 Task: Find a place to stay in Uzhur, Russia from June 9 to June 17 for 2 guests, with a price range of ₹7000 to ₹12000, 1 bedroom, 2 beds, 1 bathroom, Wifi, Washing machine, and self check-in.
Action: Mouse moved to (502, 125)
Screenshot: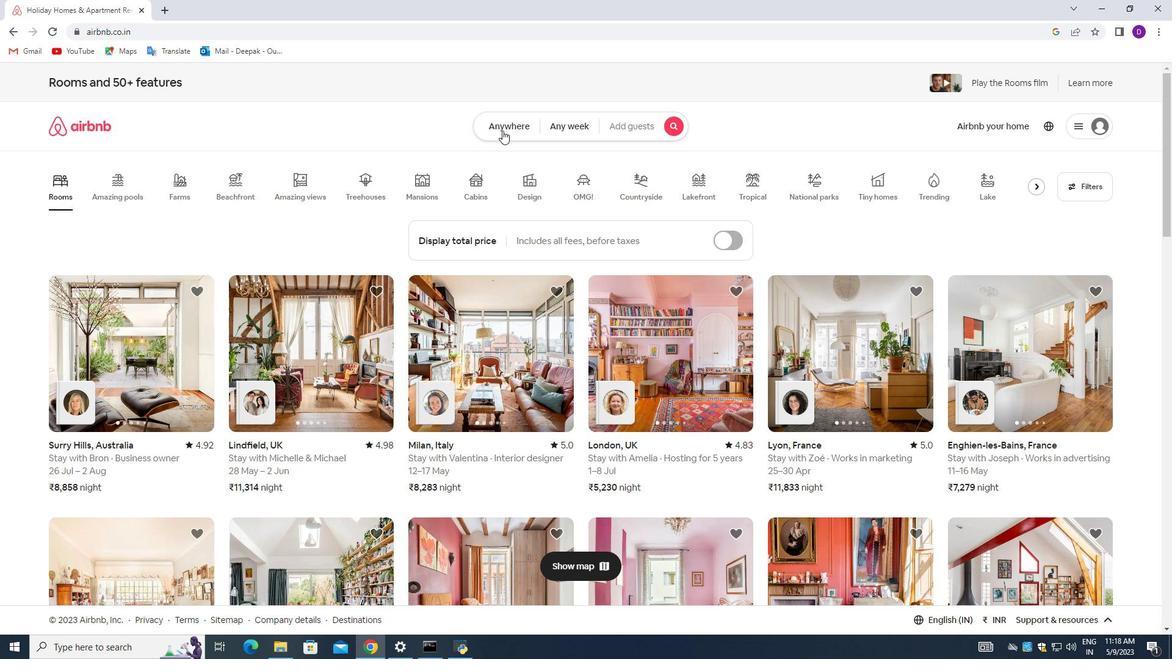 
Action: Mouse pressed left at (502, 125)
Screenshot: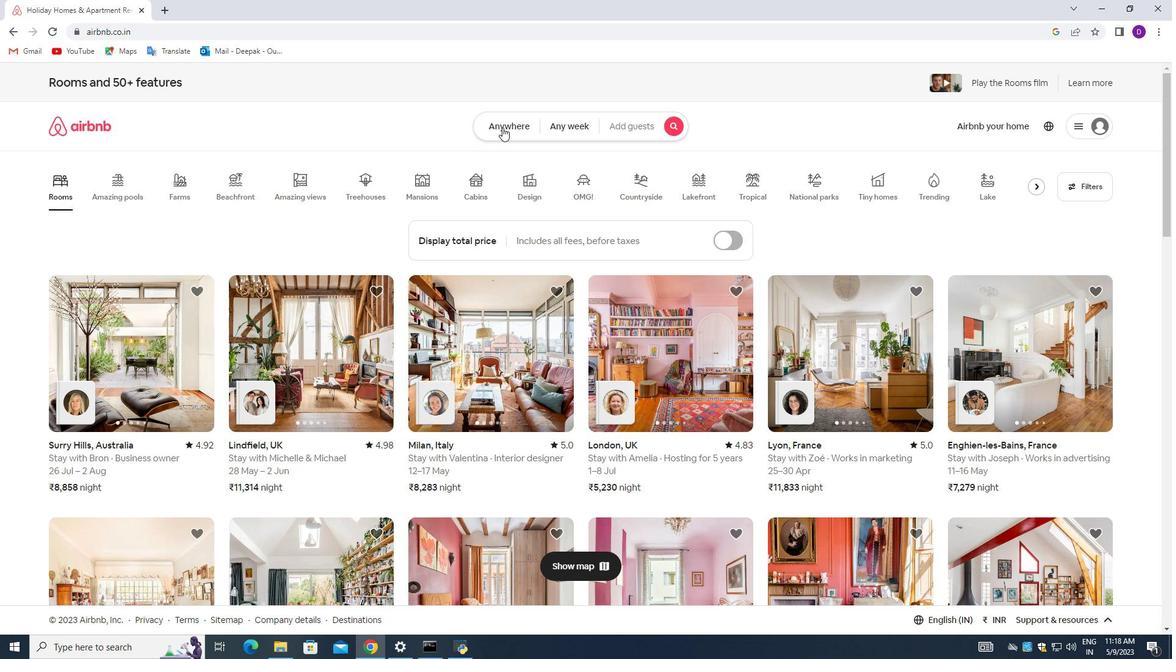 
Action: Mouse moved to (400, 176)
Screenshot: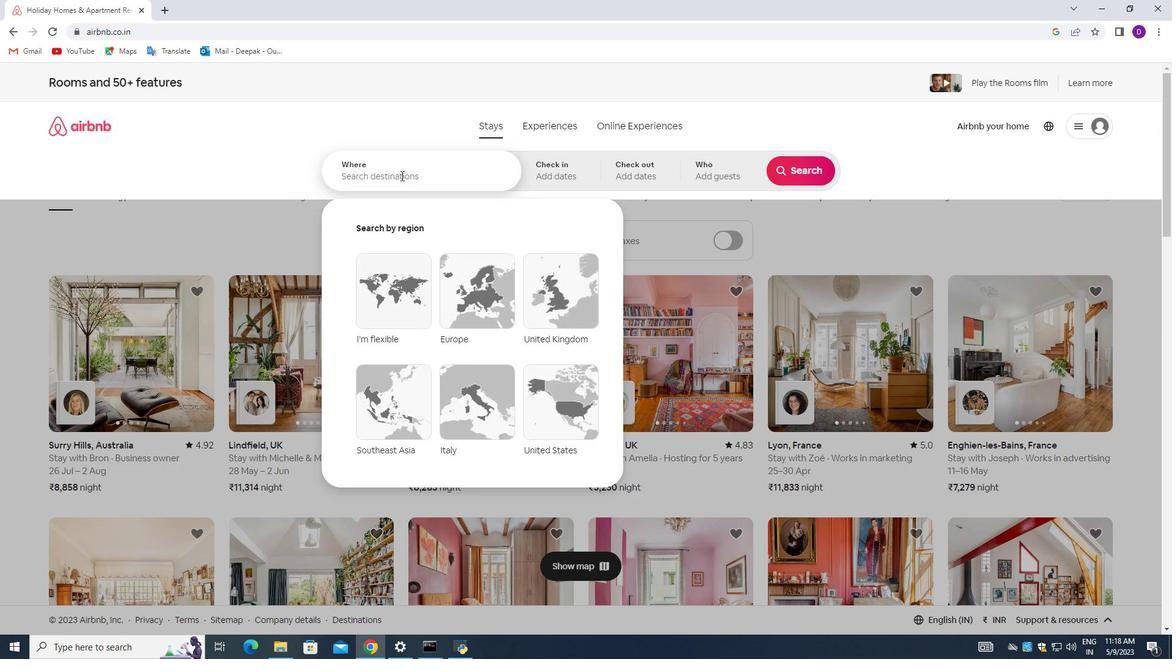 
Action: Mouse pressed left at (400, 176)
Screenshot: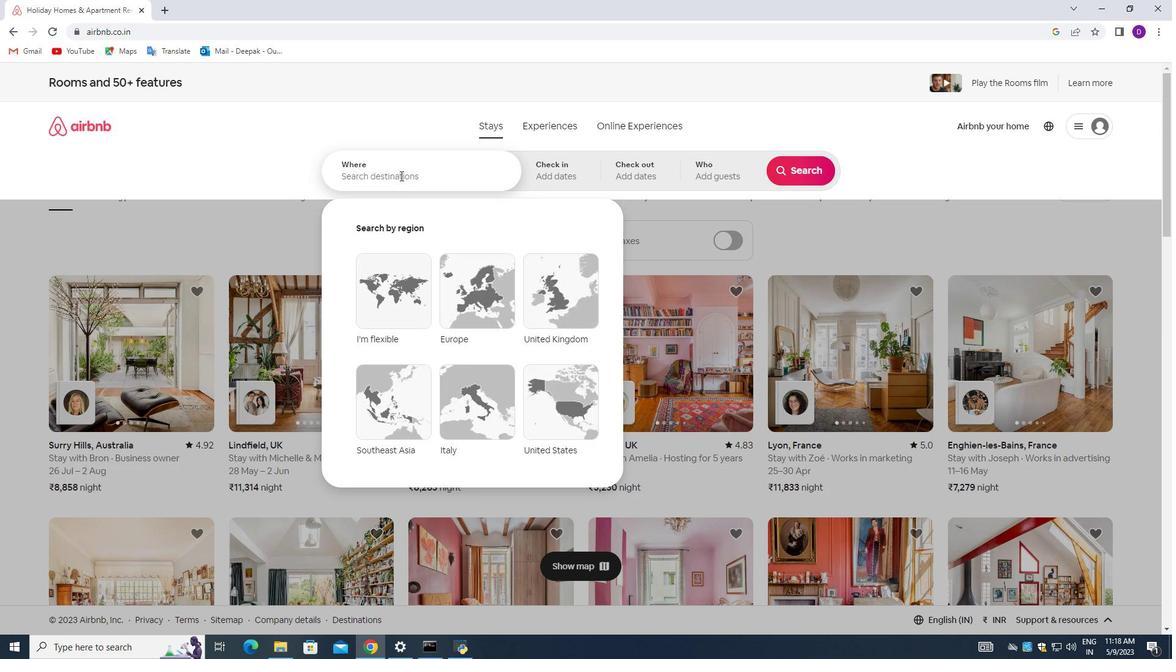 
Action: Mouse moved to (189, 305)
Screenshot: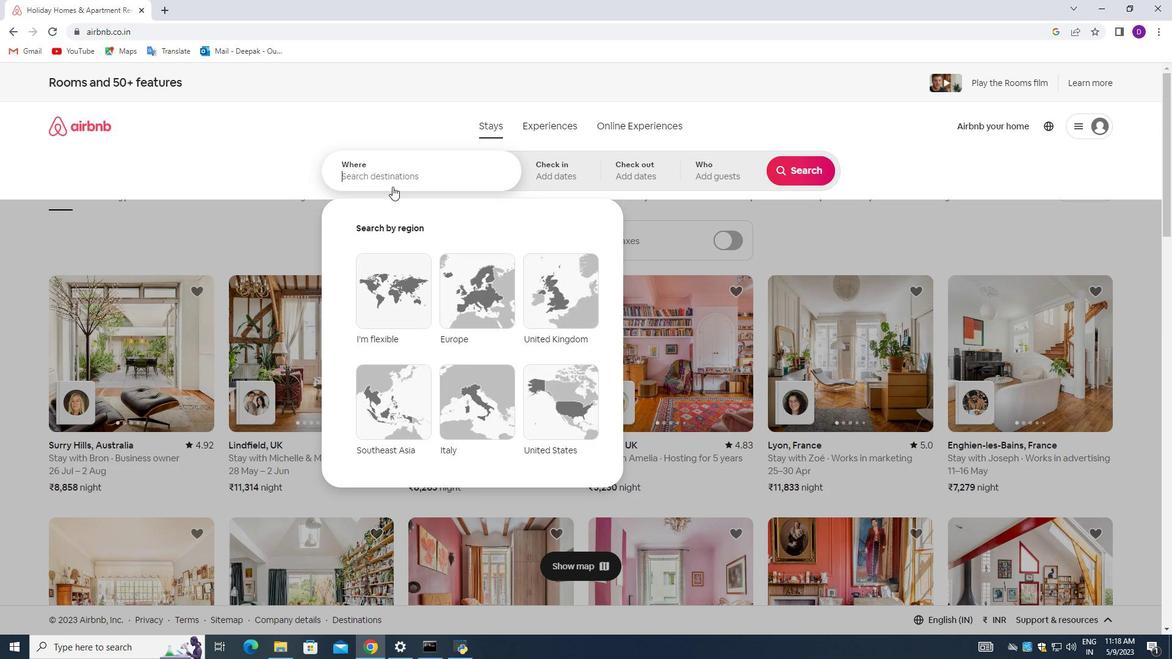 
Action: Key pressed <Key.shift>Uzhur,<Key.space><Key.shift_r>Russia<Key.enter>
Screenshot: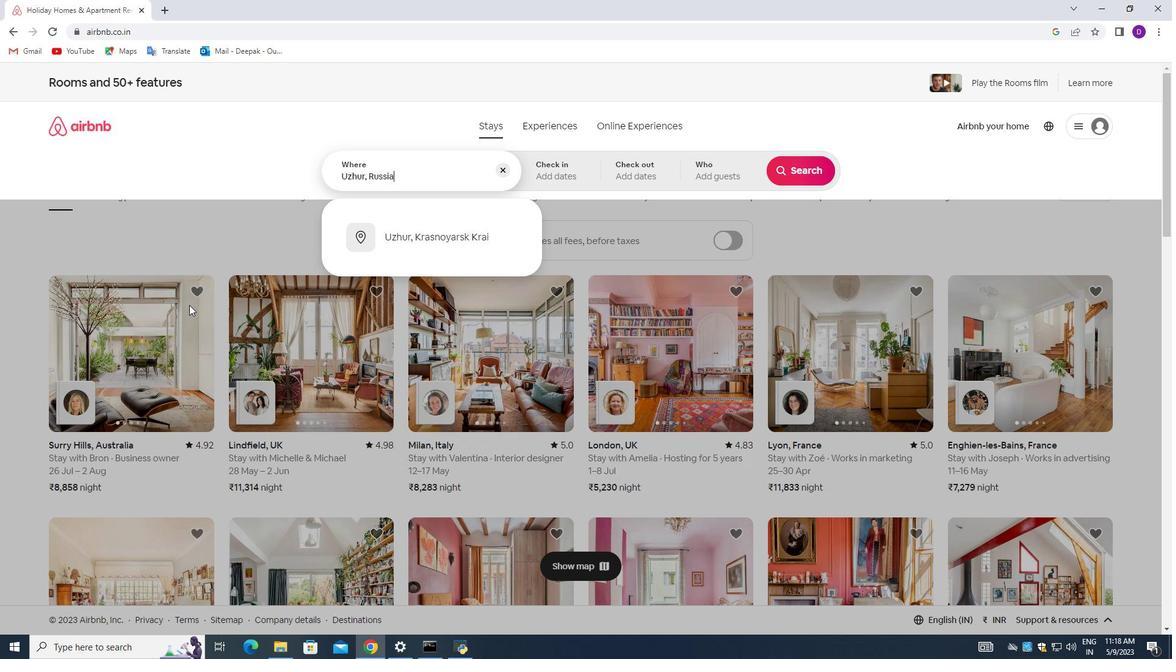 
Action: Mouse moved to (751, 346)
Screenshot: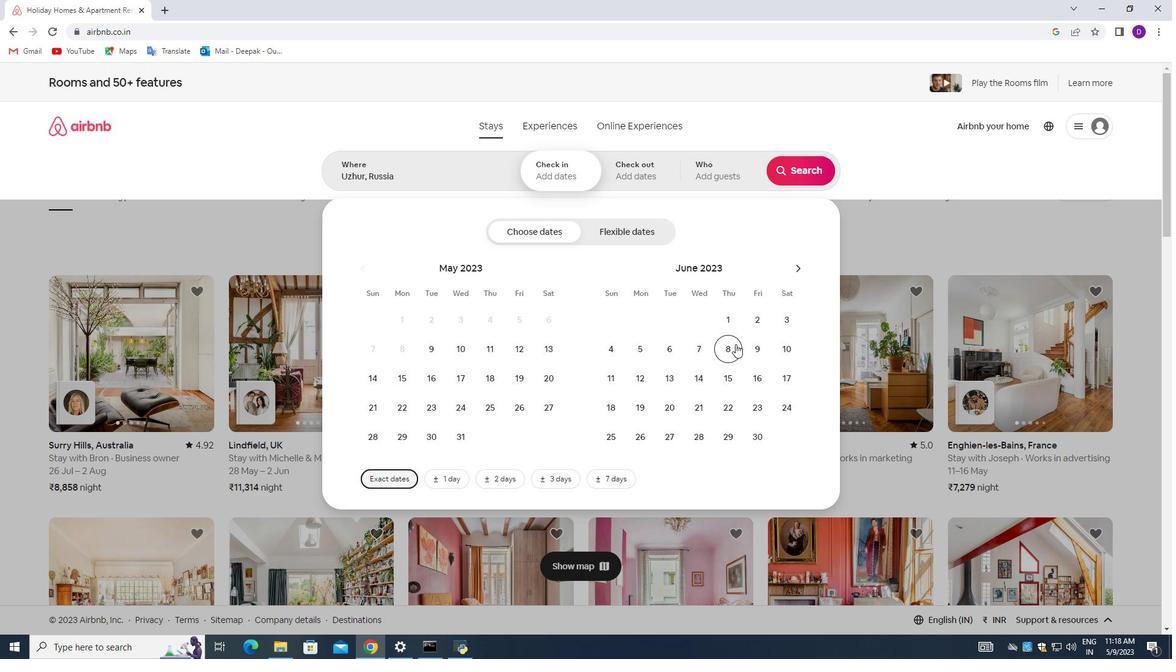 
Action: Mouse pressed left at (751, 346)
Screenshot: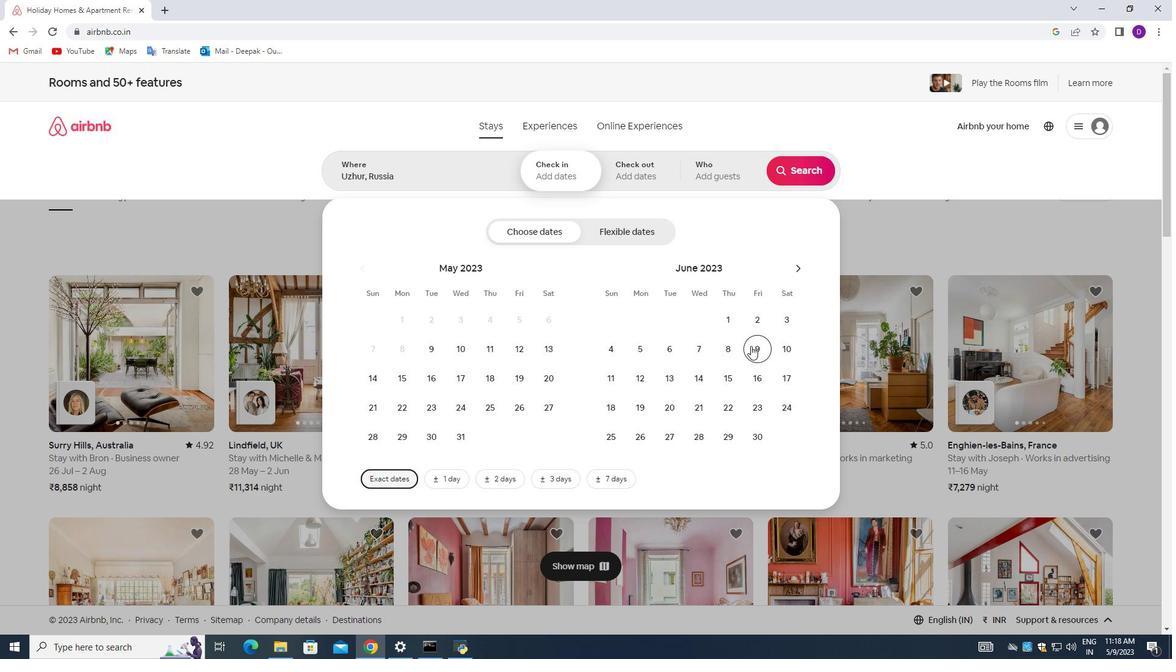 
Action: Mouse moved to (785, 373)
Screenshot: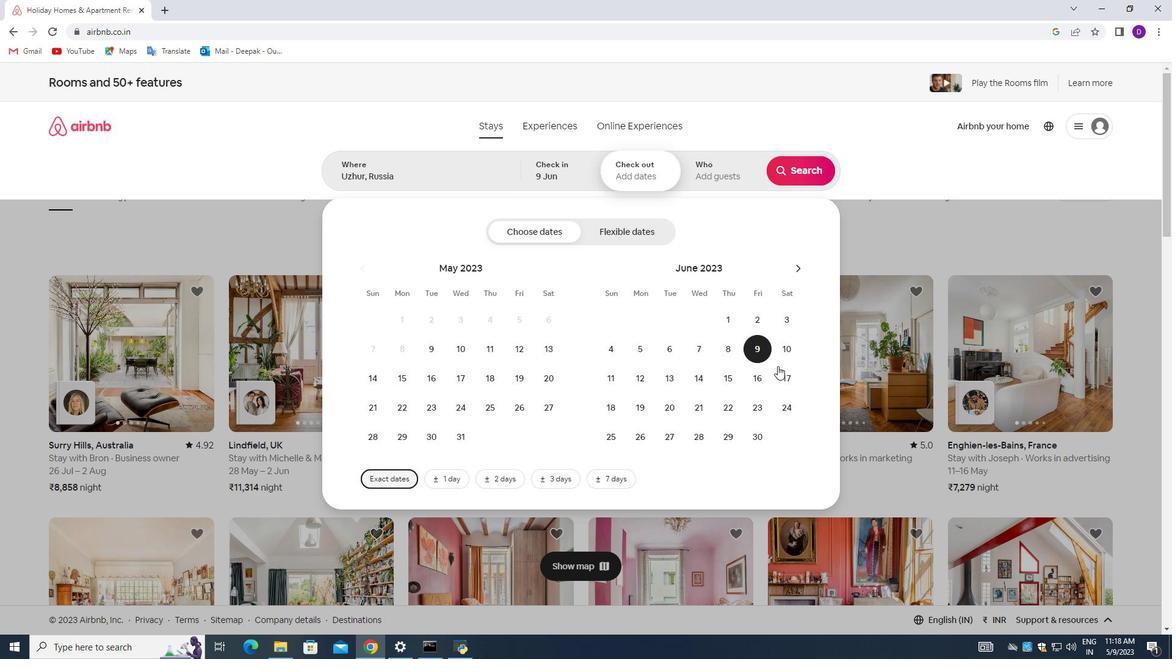 
Action: Mouse pressed left at (785, 373)
Screenshot: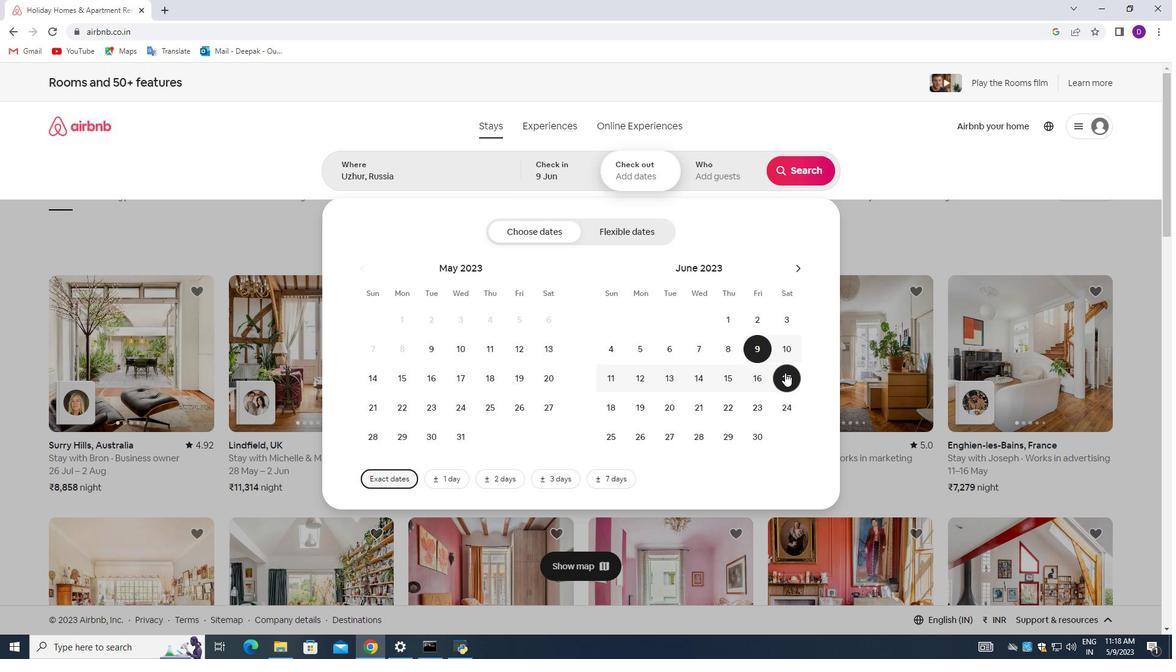 
Action: Mouse moved to (707, 175)
Screenshot: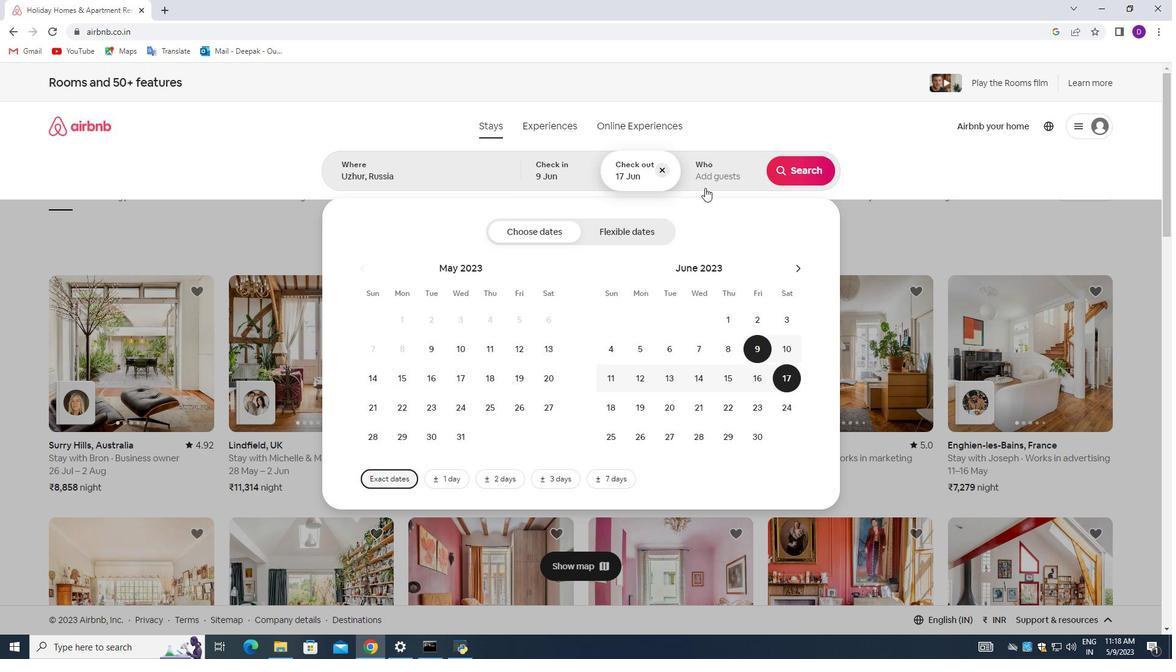 
Action: Mouse pressed left at (707, 175)
Screenshot: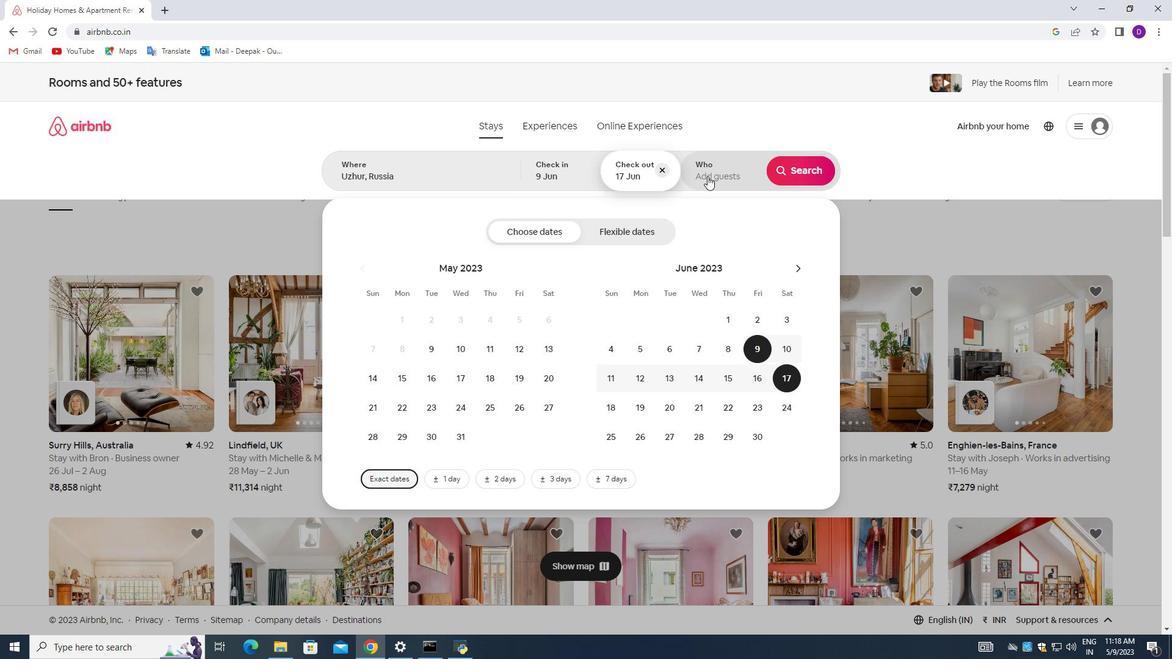 
Action: Mouse moved to (804, 240)
Screenshot: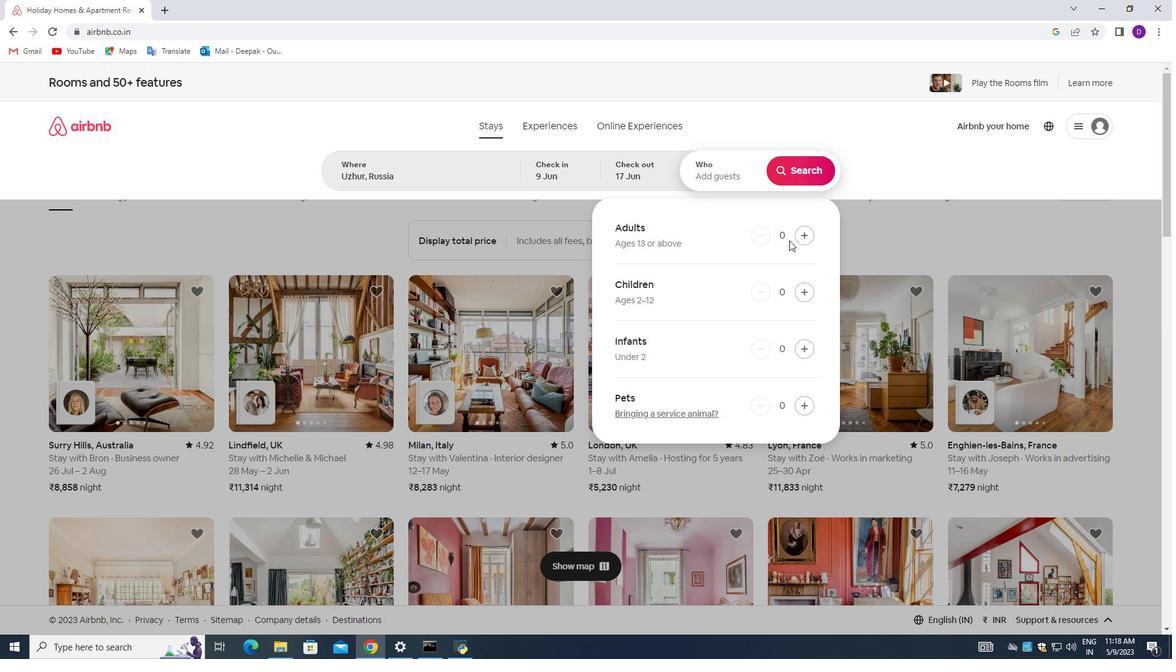
Action: Mouse pressed left at (804, 240)
Screenshot: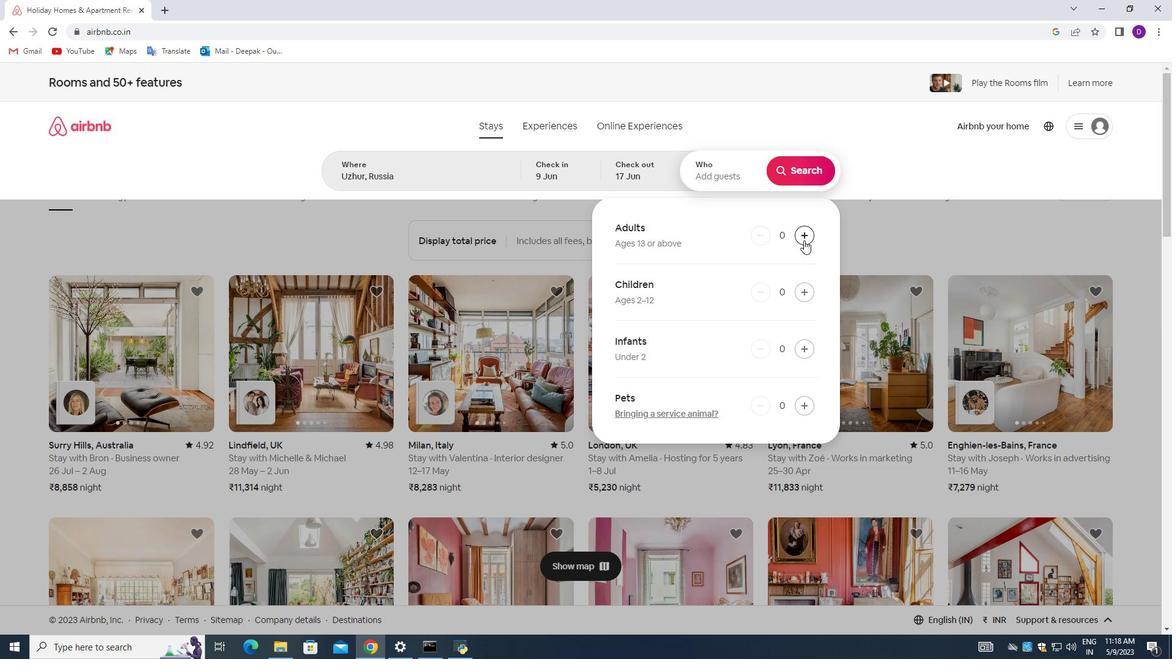 
Action: Mouse pressed left at (804, 240)
Screenshot: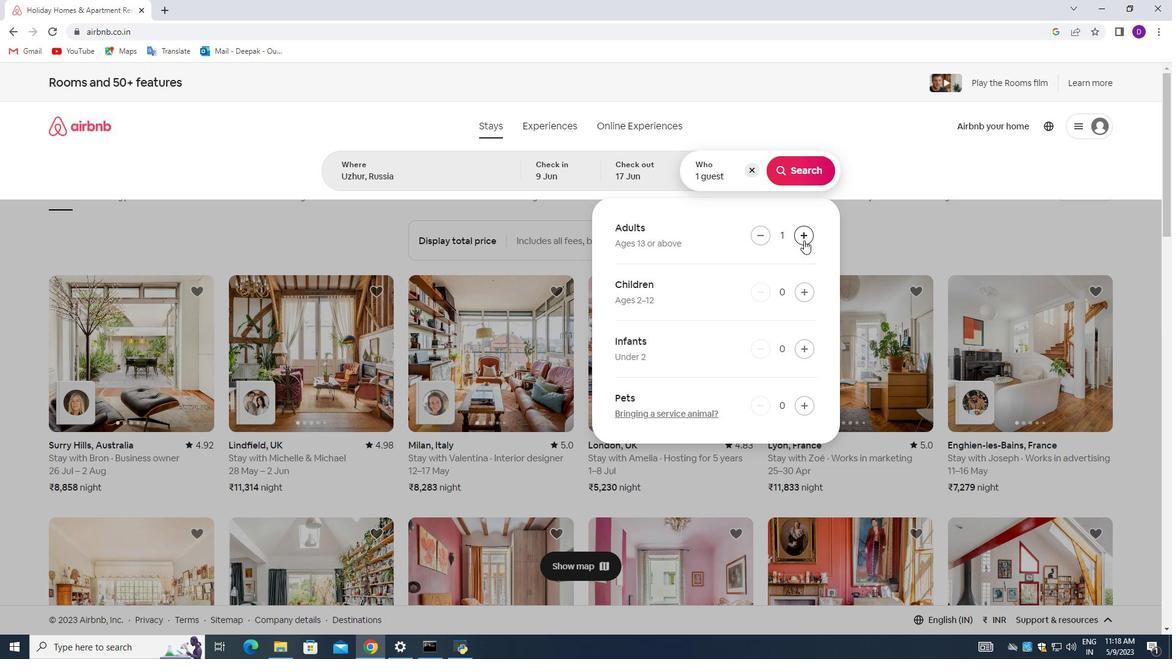 
Action: Mouse moved to (809, 170)
Screenshot: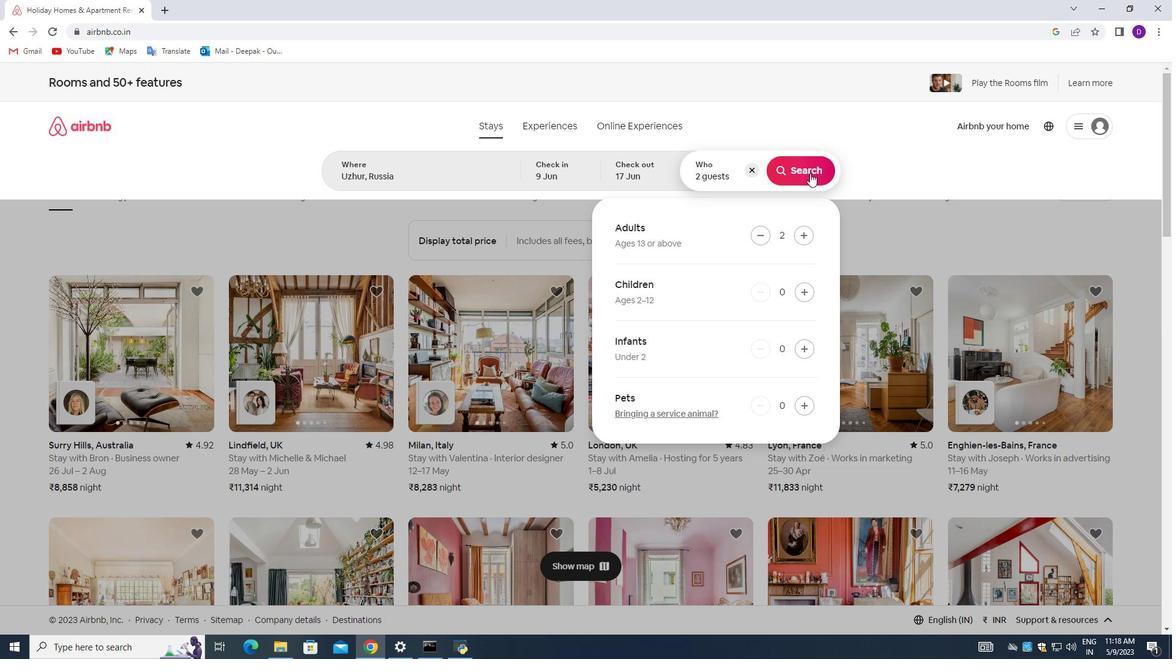 
Action: Mouse pressed left at (809, 170)
Screenshot: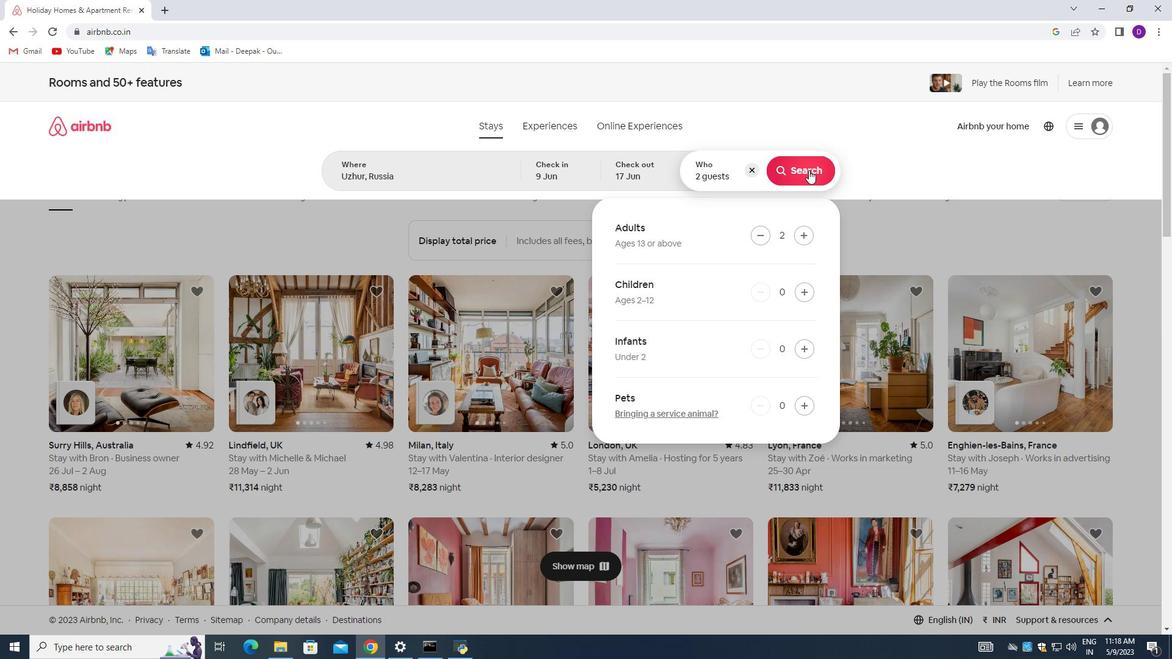
Action: Mouse moved to (1104, 131)
Screenshot: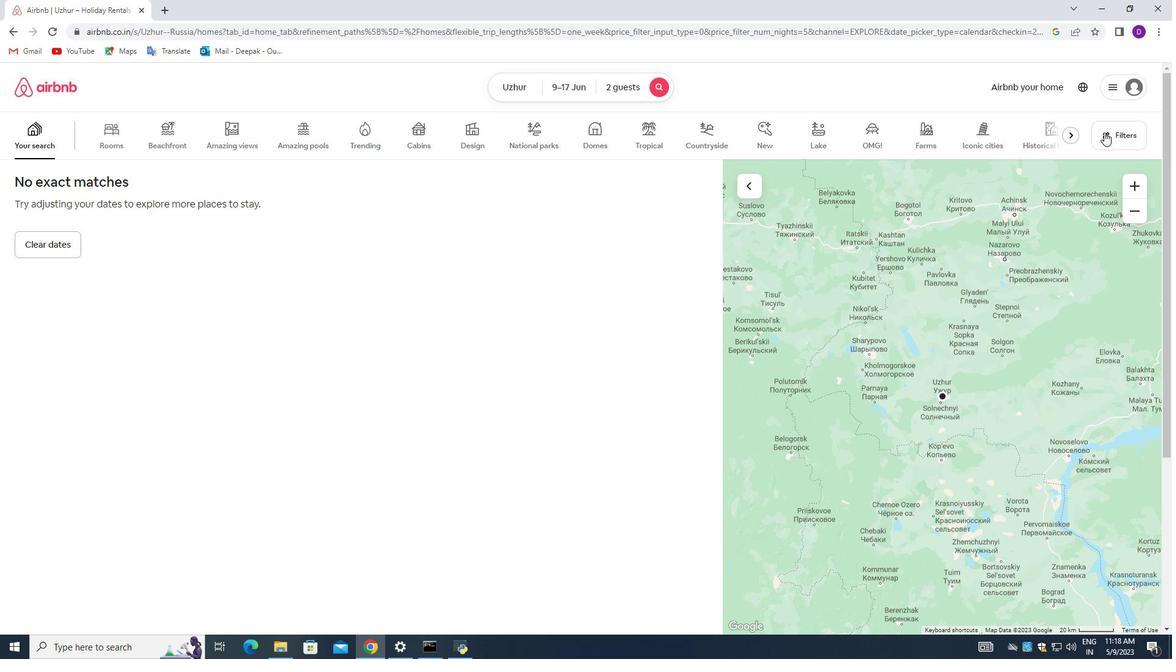 
Action: Mouse pressed left at (1104, 131)
Screenshot: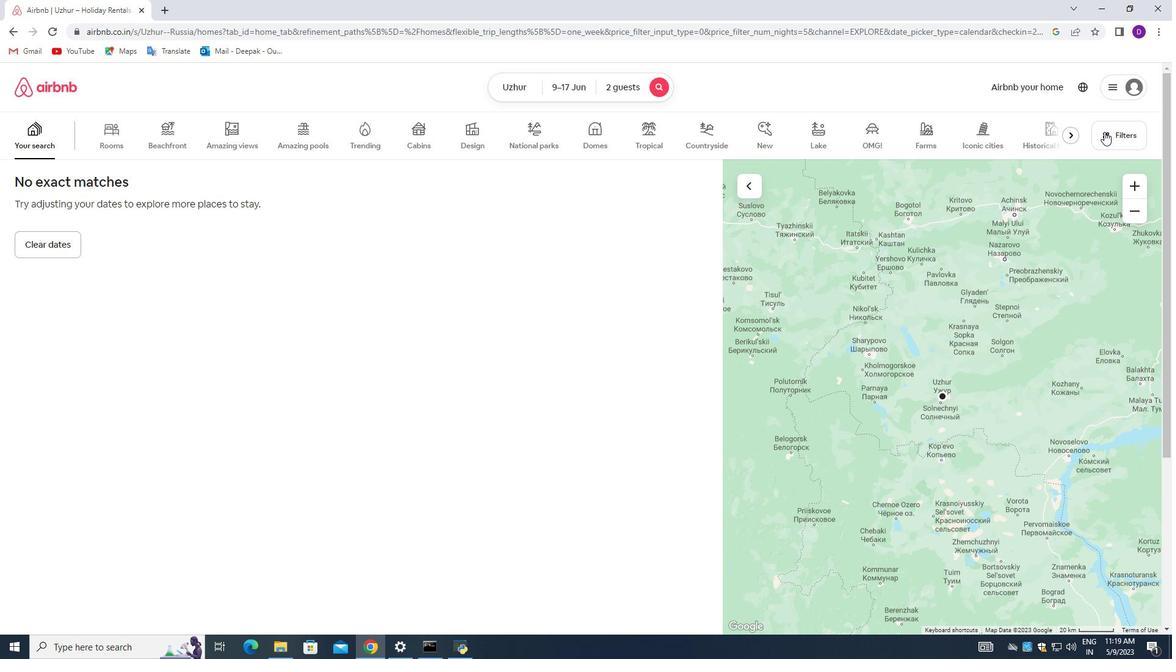 
Action: Mouse moved to (428, 437)
Screenshot: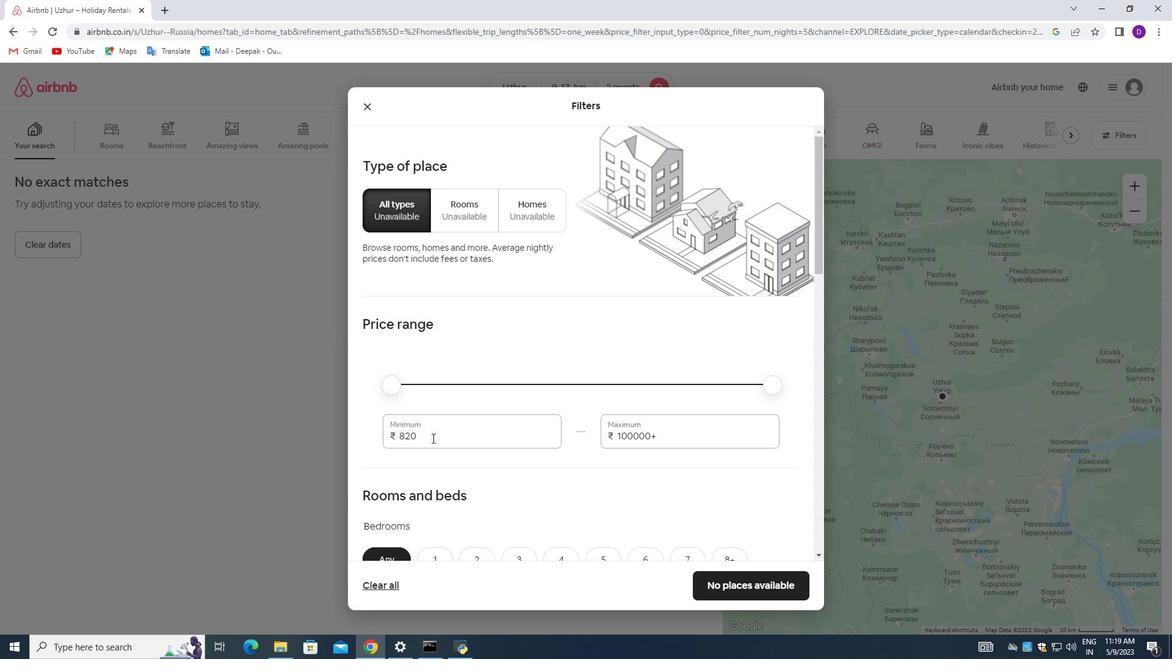 
Action: Mouse pressed left at (428, 437)
Screenshot: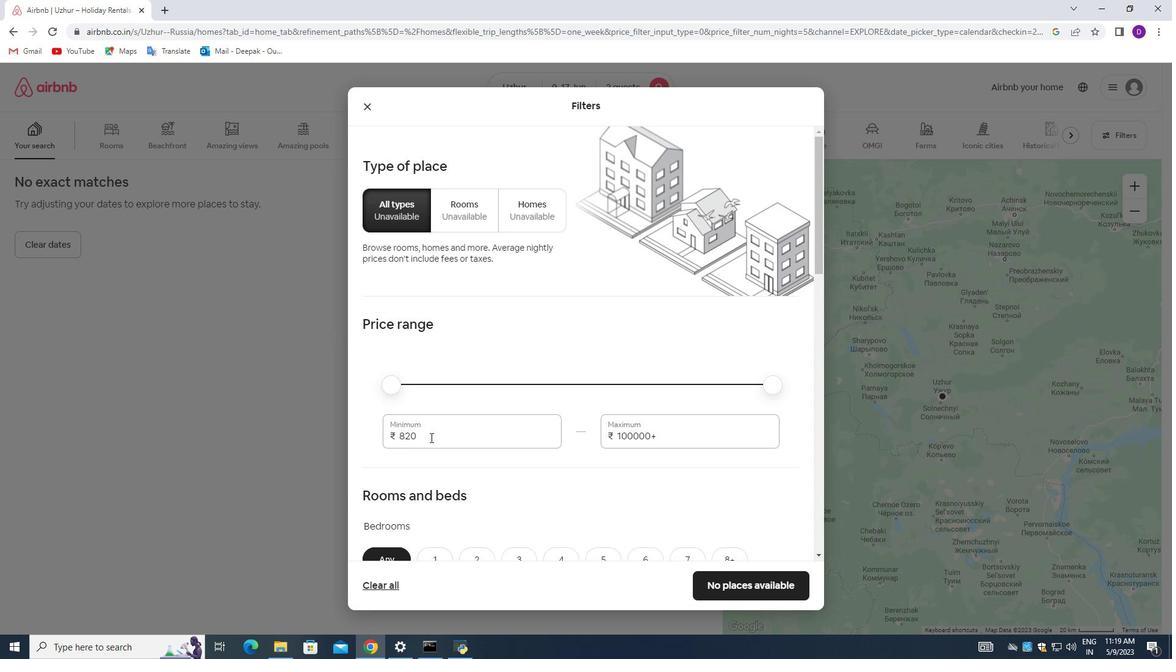
Action: Mouse pressed left at (428, 437)
Screenshot: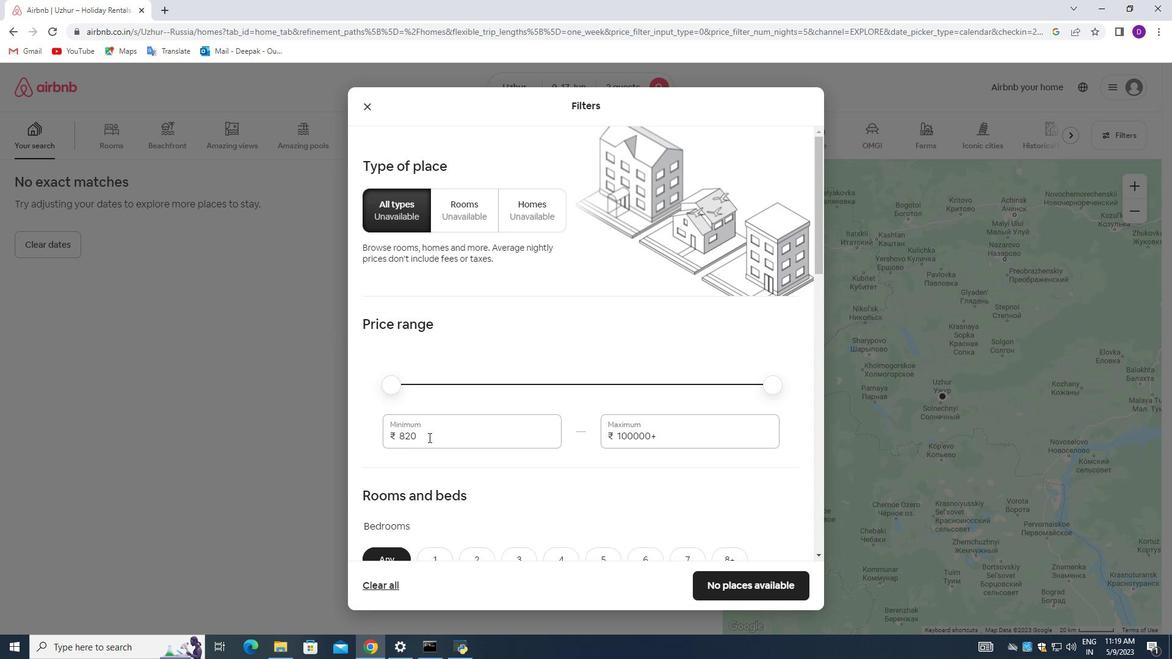 
Action: Mouse moved to (409, 364)
Screenshot: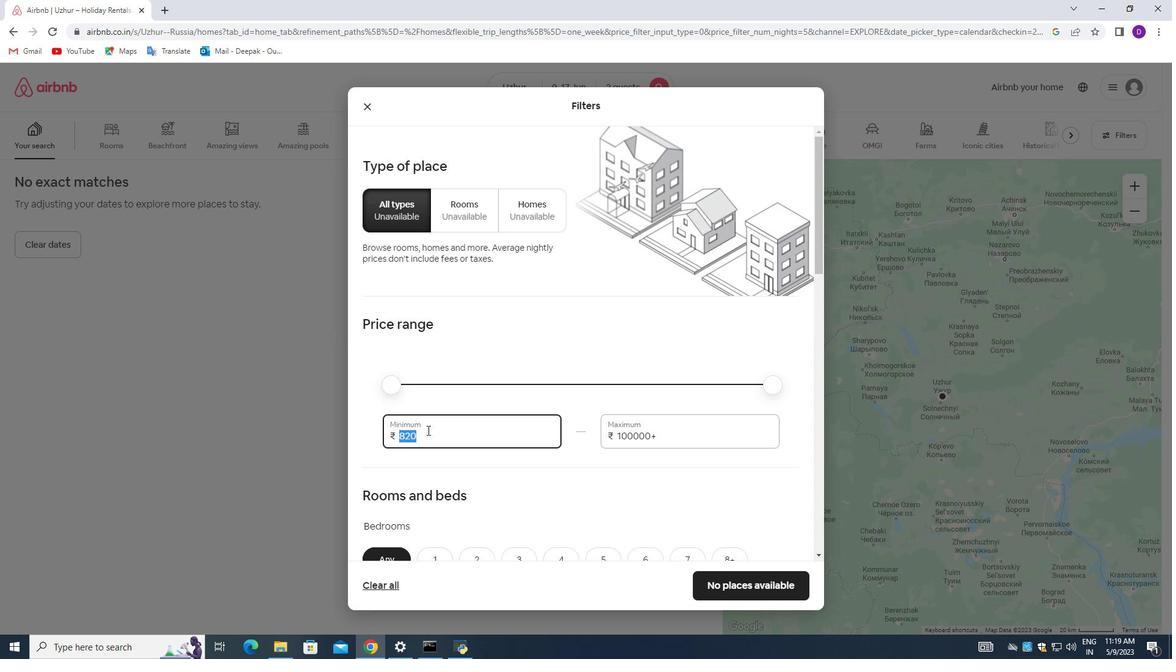 
Action: Key pressed 7000<Key.tab>12000
Screenshot: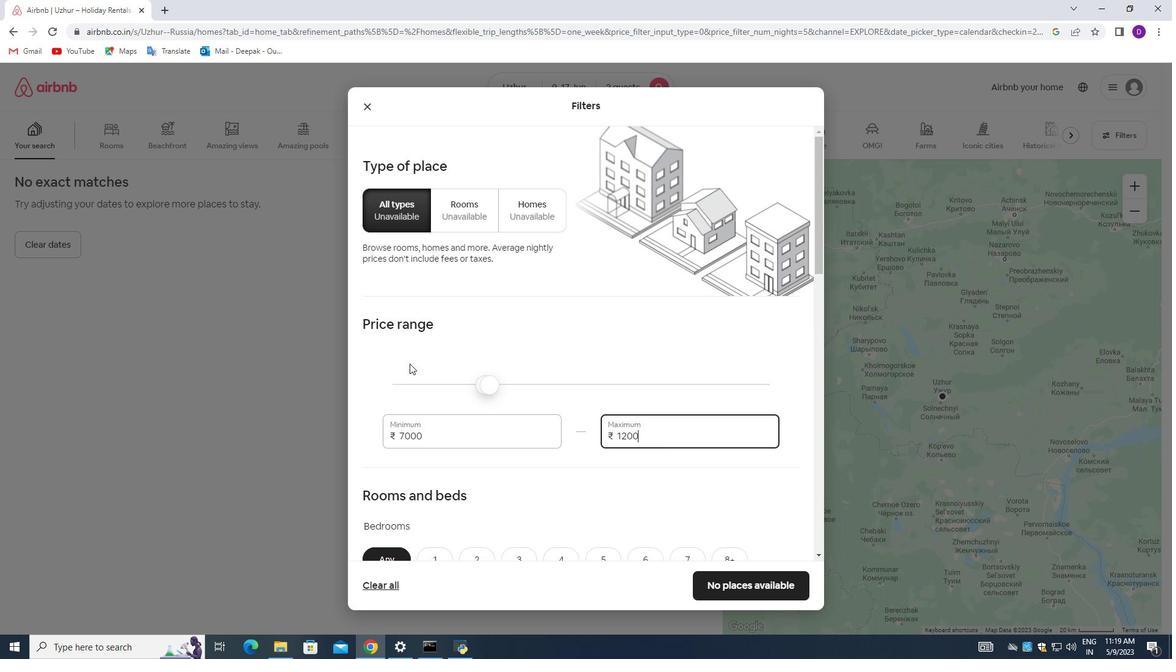 
Action: Mouse moved to (614, 342)
Screenshot: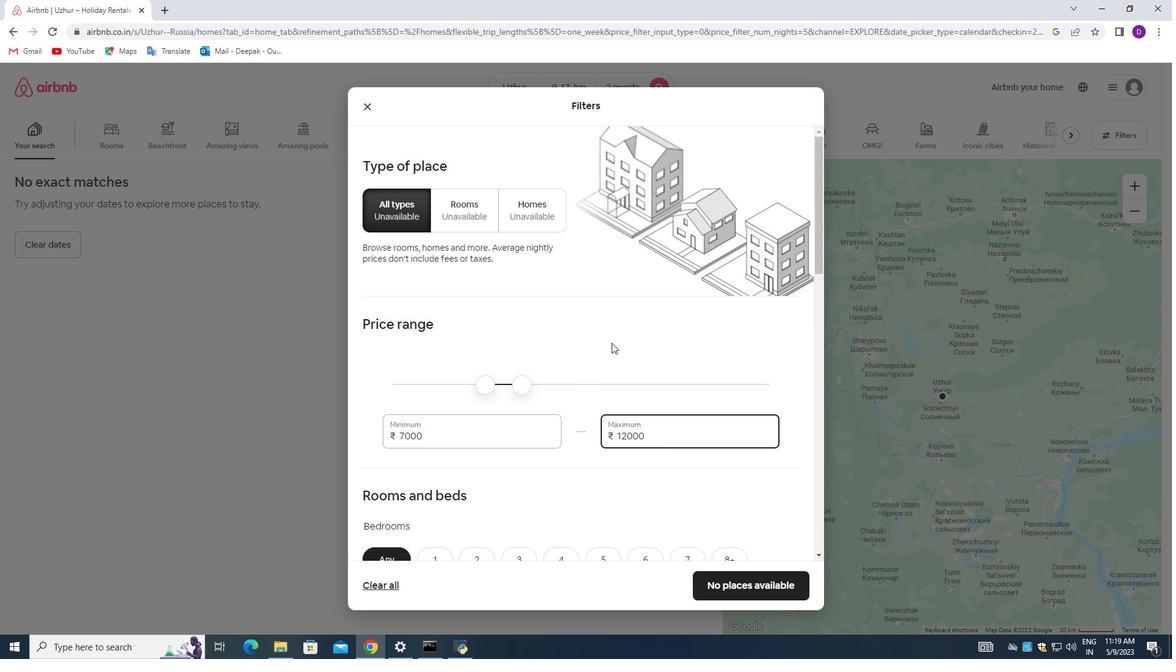 
Action: Mouse scrolled (614, 342) with delta (0, 0)
Screenshot: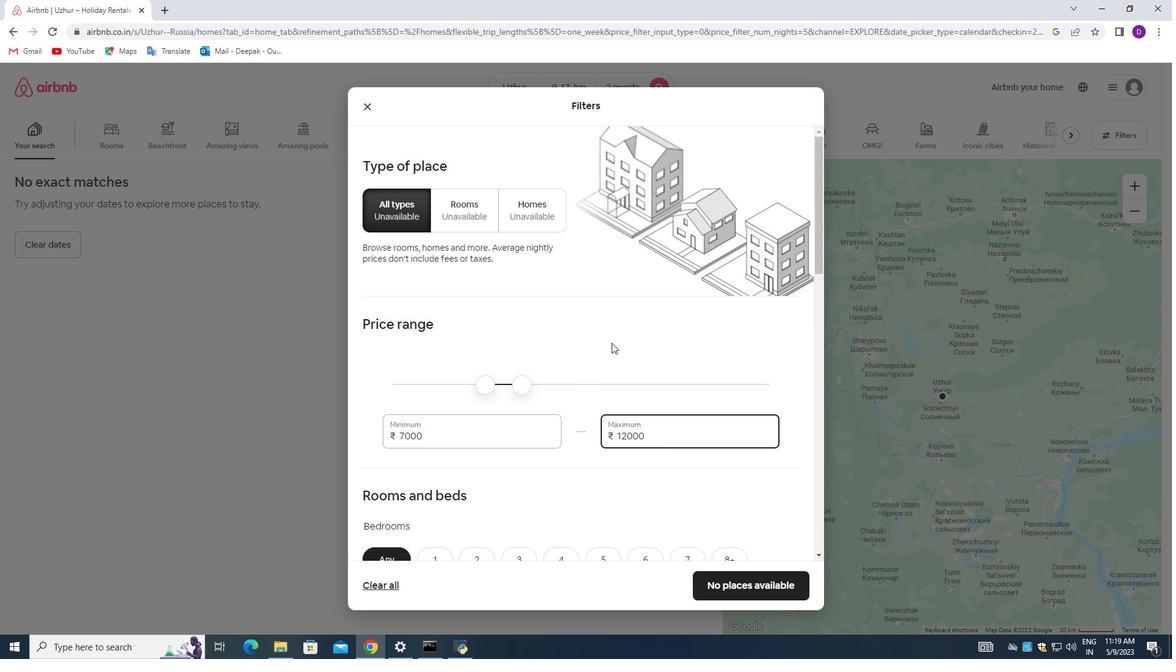 
Action: Mouse moved to (576, 344)
Screenshot: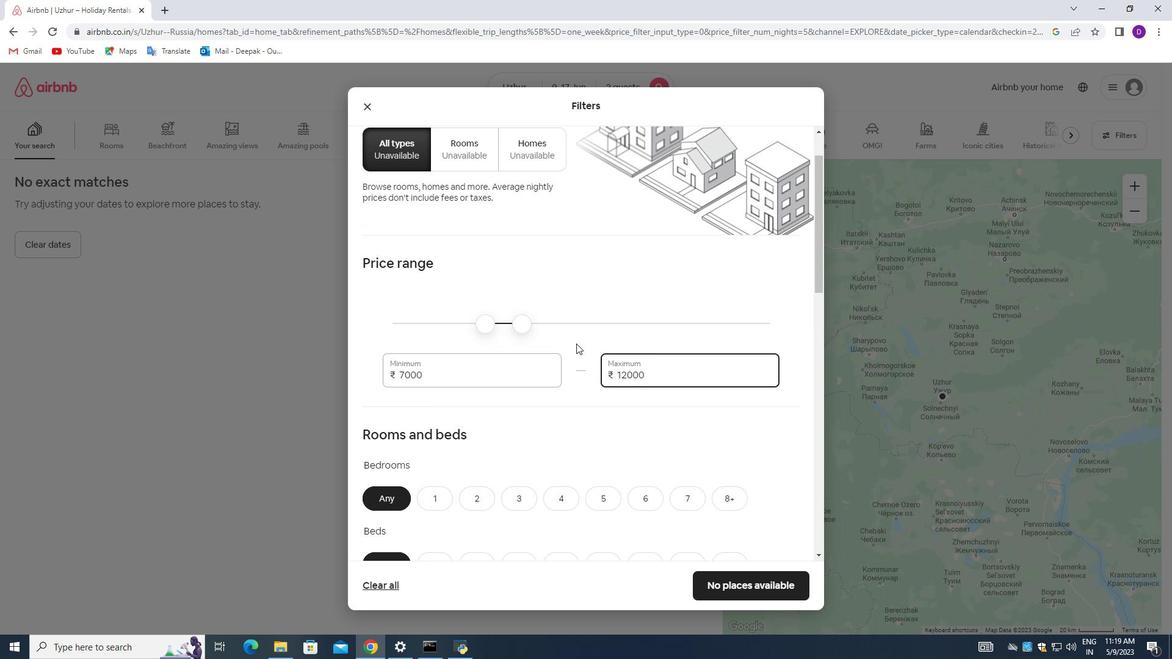 
Action: Mouse scrolled (576, 343) with delta (0, 0)
Screenshot: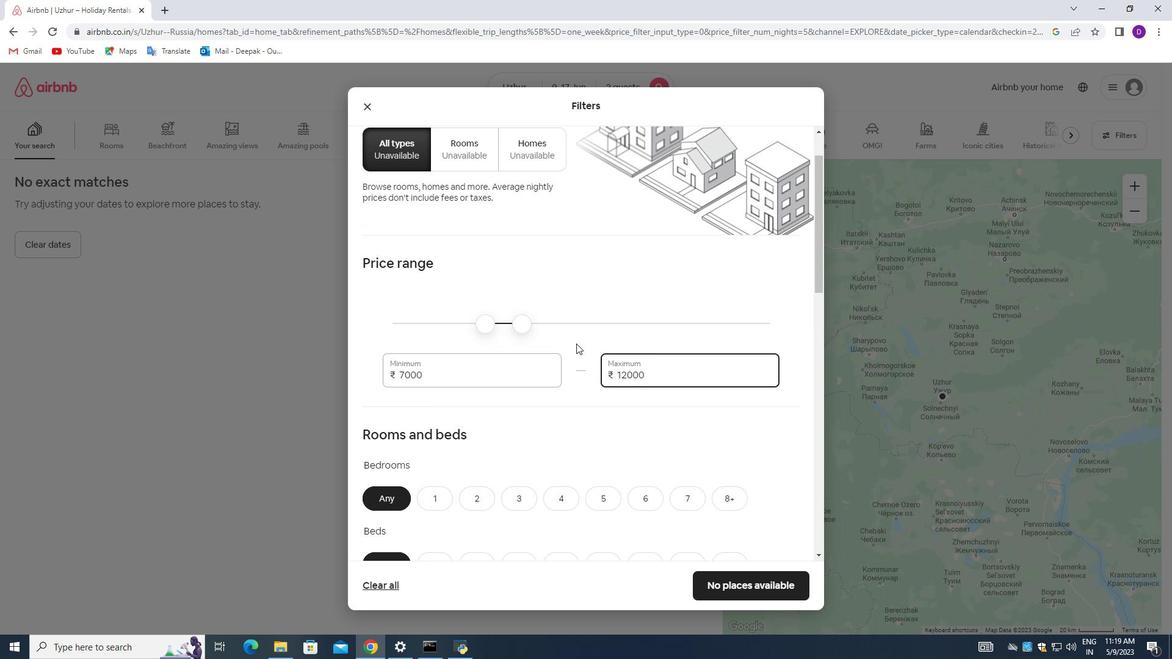 
Action: Mouse moved to (543, 356)
Screenshot: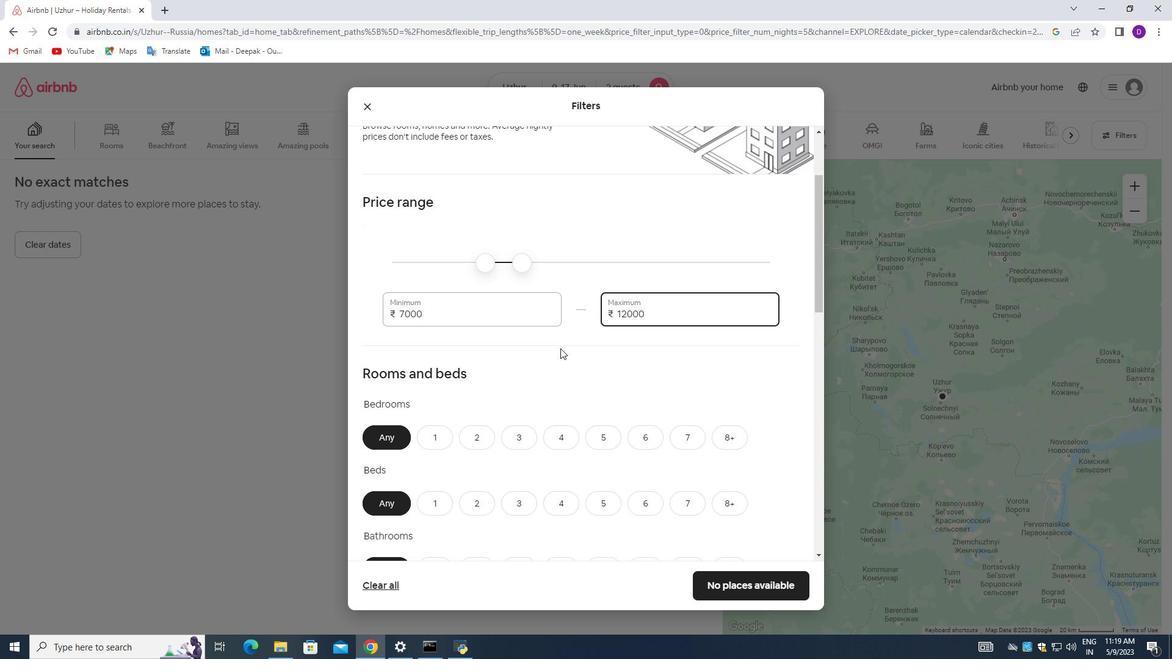 
Action: Mouse scrolled (543, 355) with delta (0, 0)
Screenshot: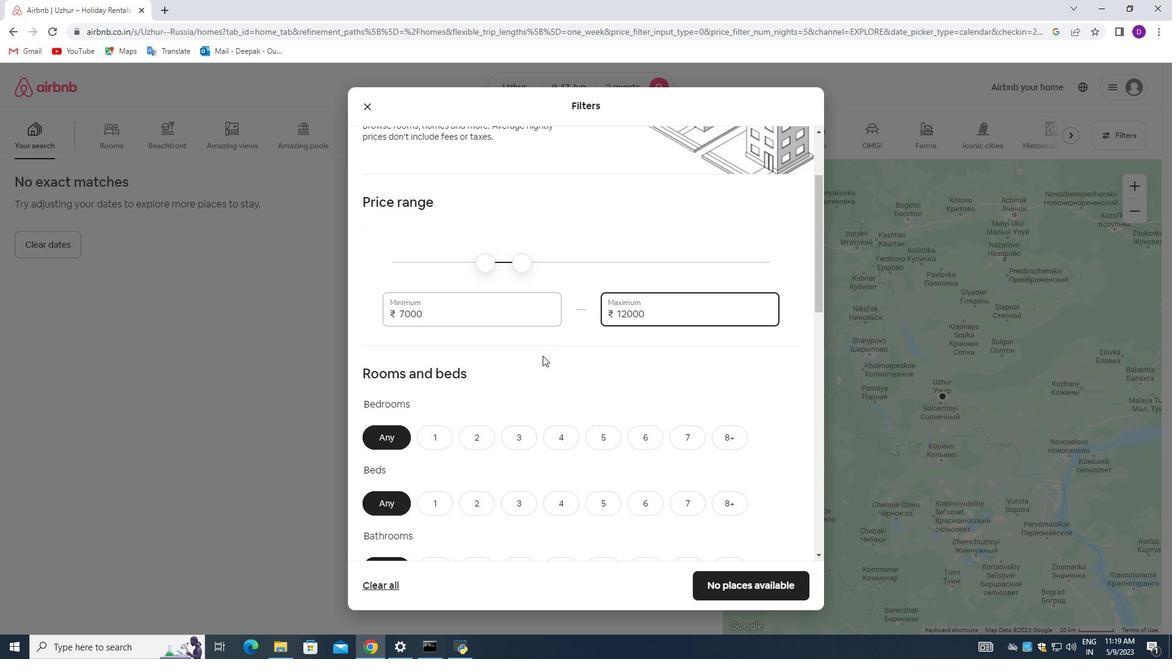 
Action: Mouse moved to (542, 356)
Screenshot: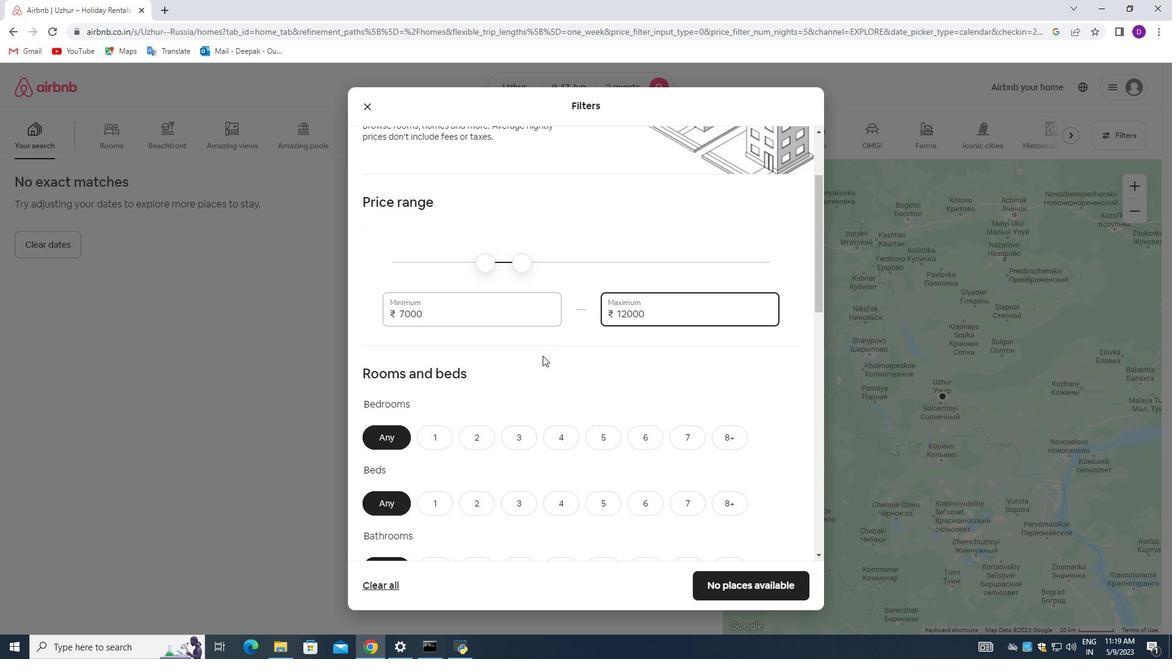 
Action: Mouse scrolled (542, 356) with delta (0, 0)
Screenshot: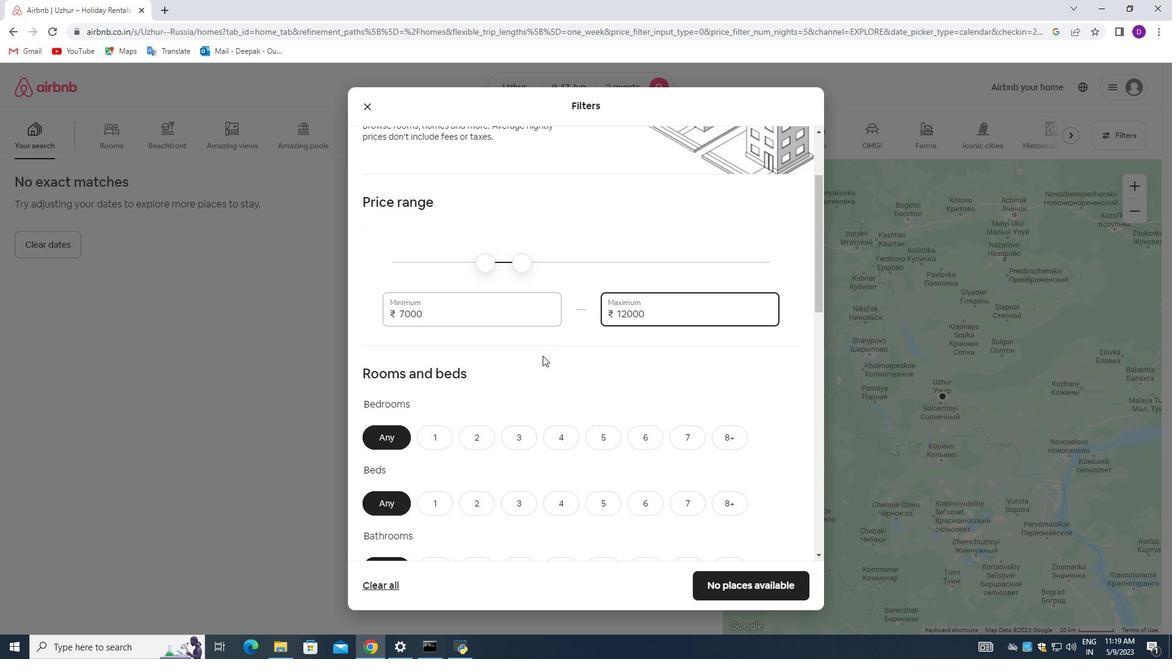 
Action: Mouse moved to (430, 323)
Screenshot: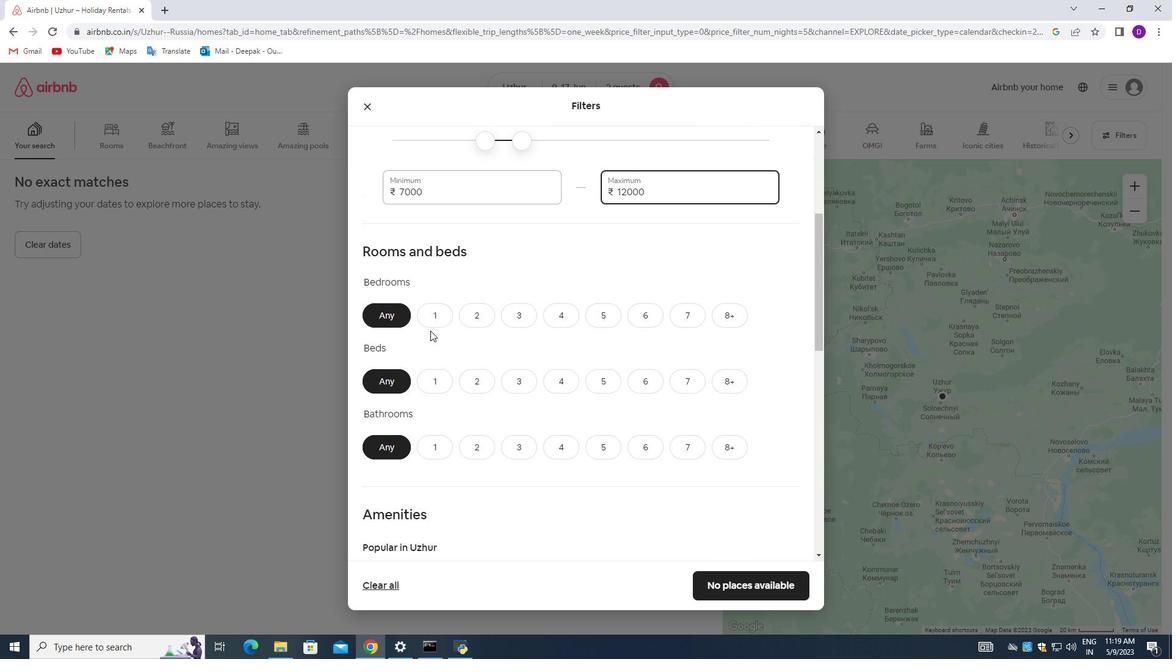 
Action: Mouse pressed left at (430, 323)
Screenshot: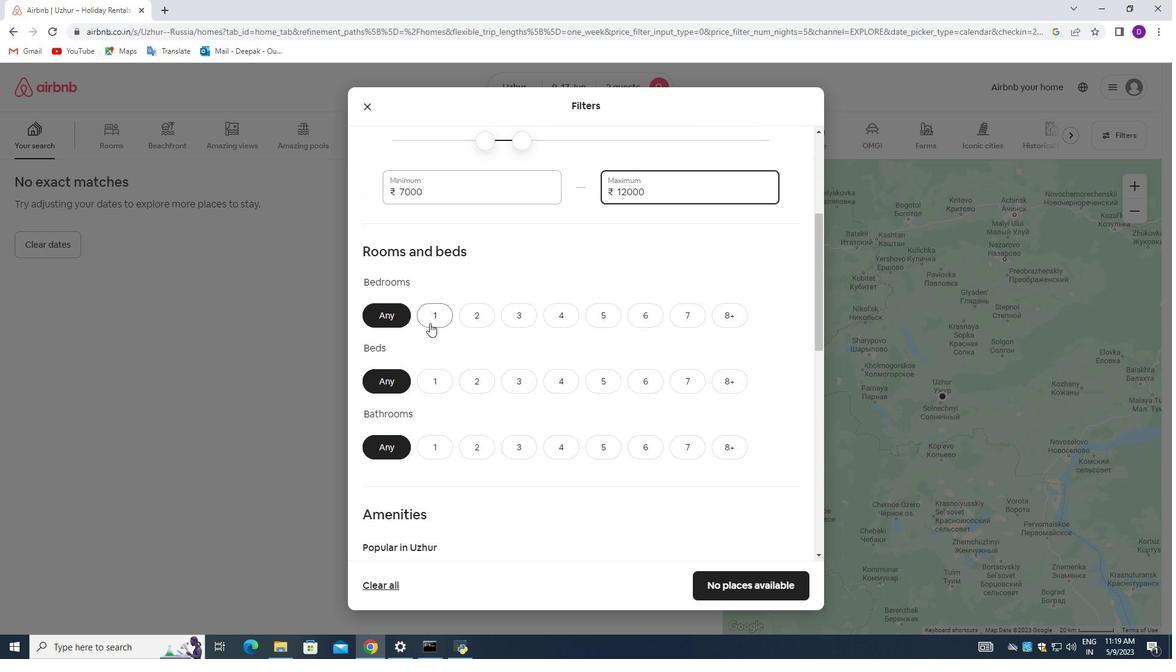 
Action: Mouse moved to (483, 381)
Screenshot: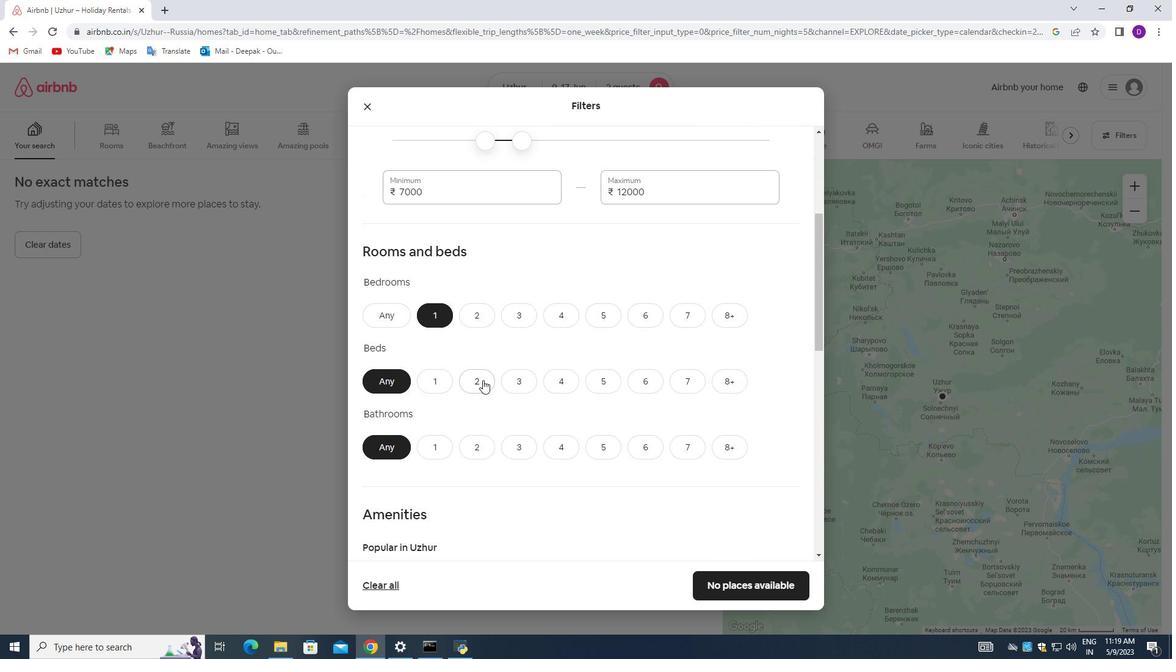 
Action: Mouse pressed left at (483, 381)
Screenshot: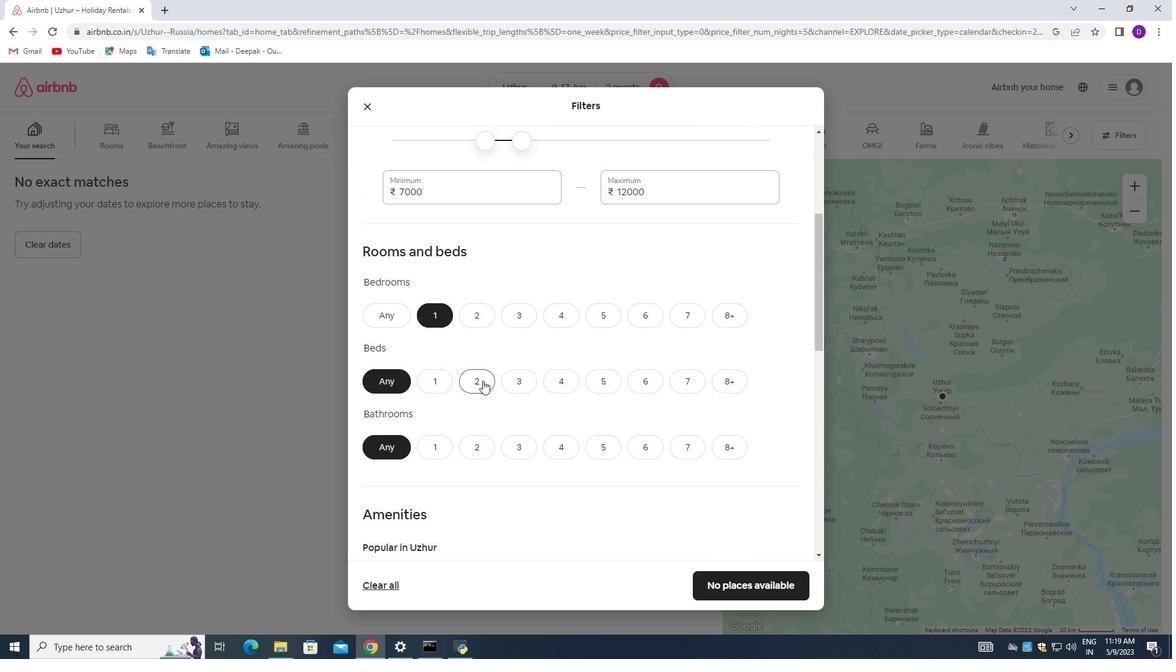 
Action: Mouse moved to (437, 445)
Screenshot: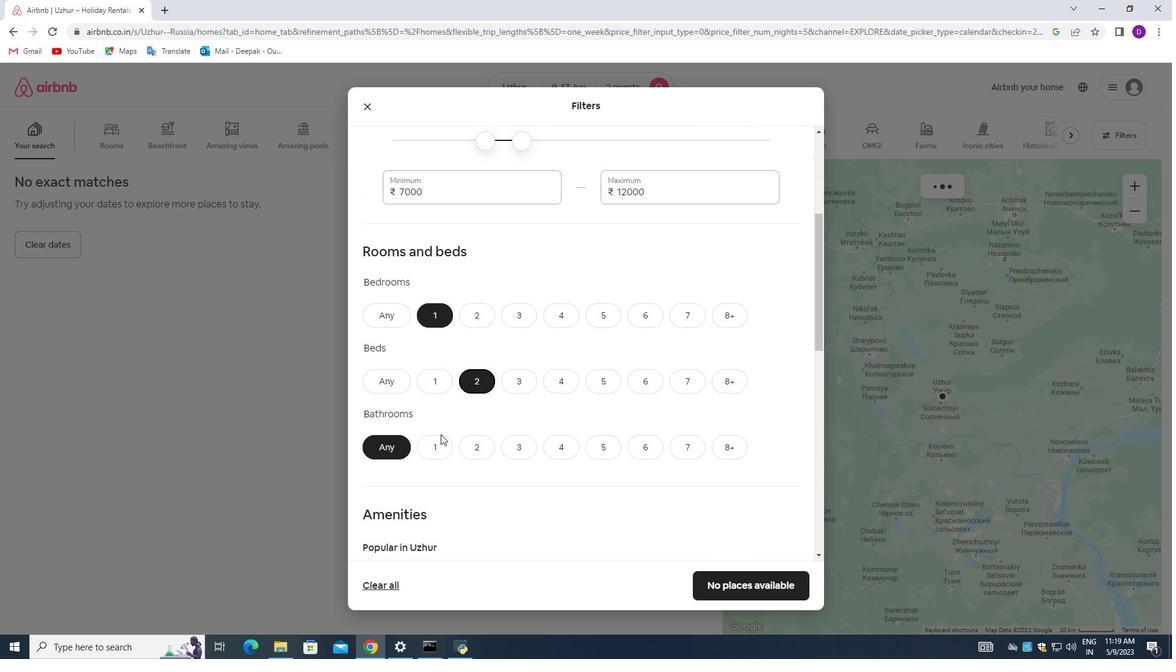 
Action: Mouse pressed left at (437, 445)
Screenshot: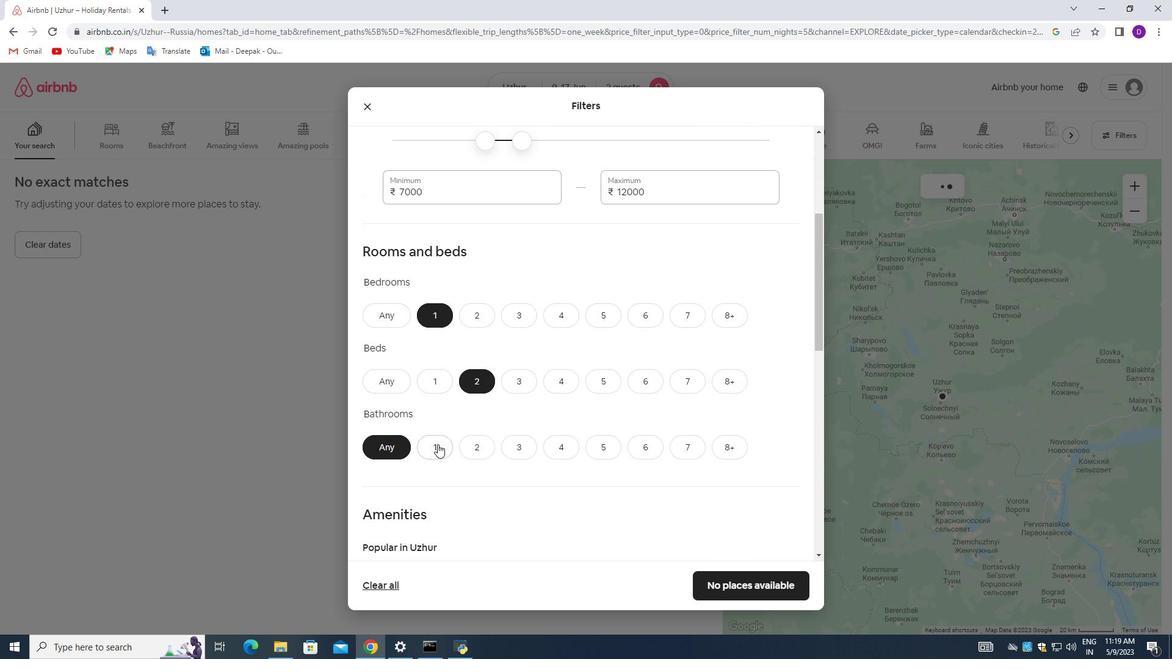 
Action: Mouse moved to (546, 365)
Screenshot: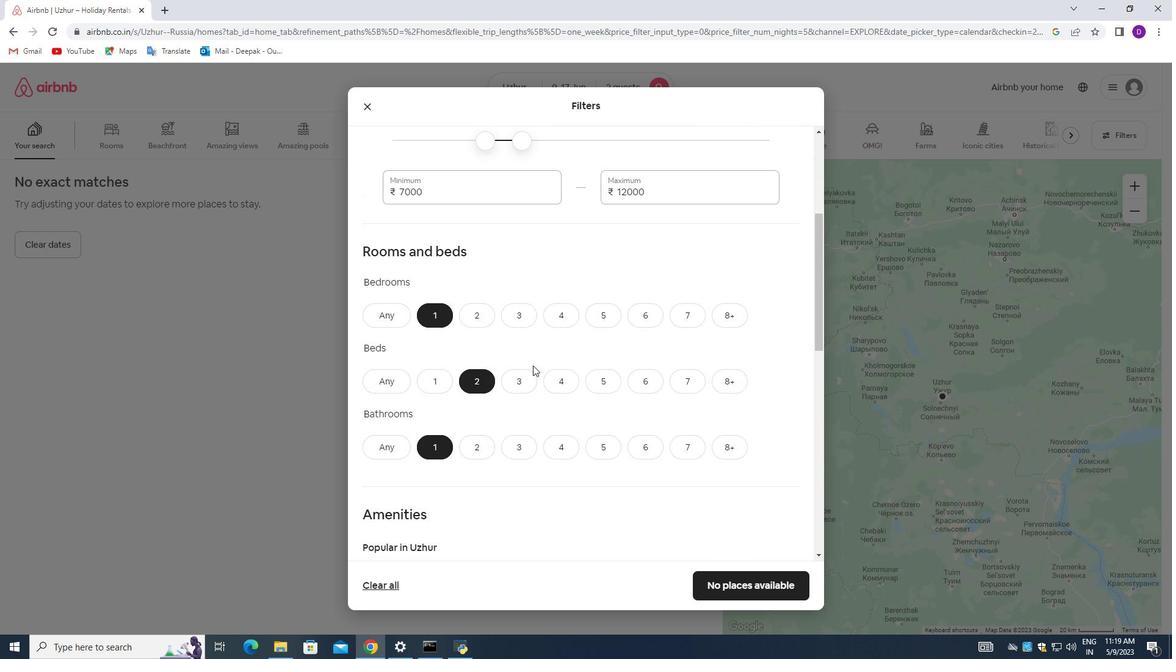 
Action: Mouse scrolled (546, 364) with delta (0, 0)
Screenshot: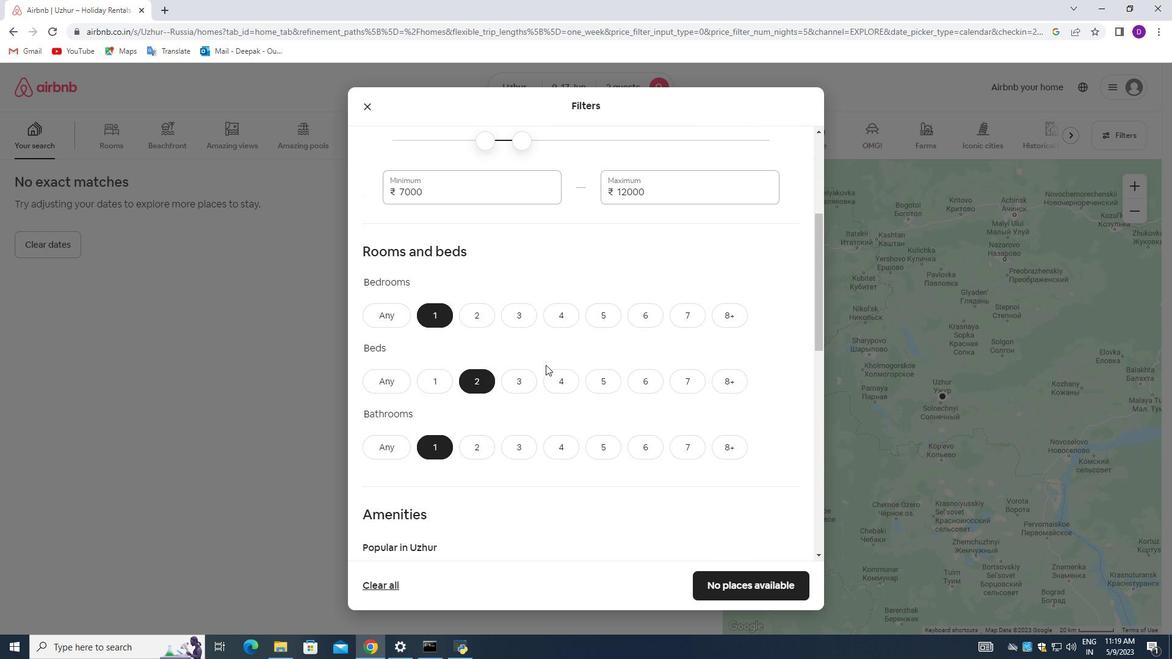 
Action: Mouse moved to (546, 365)
Screenshot: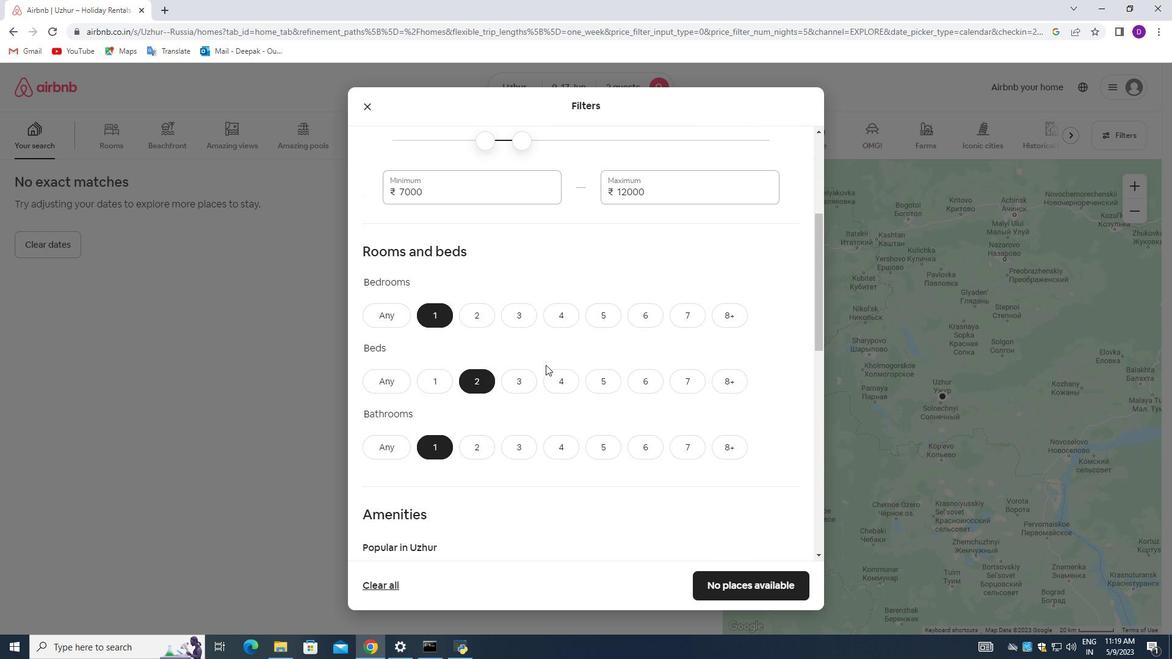 
Action: Mouse scrolled (546, 364) with delta (0, 0)
Screenshot: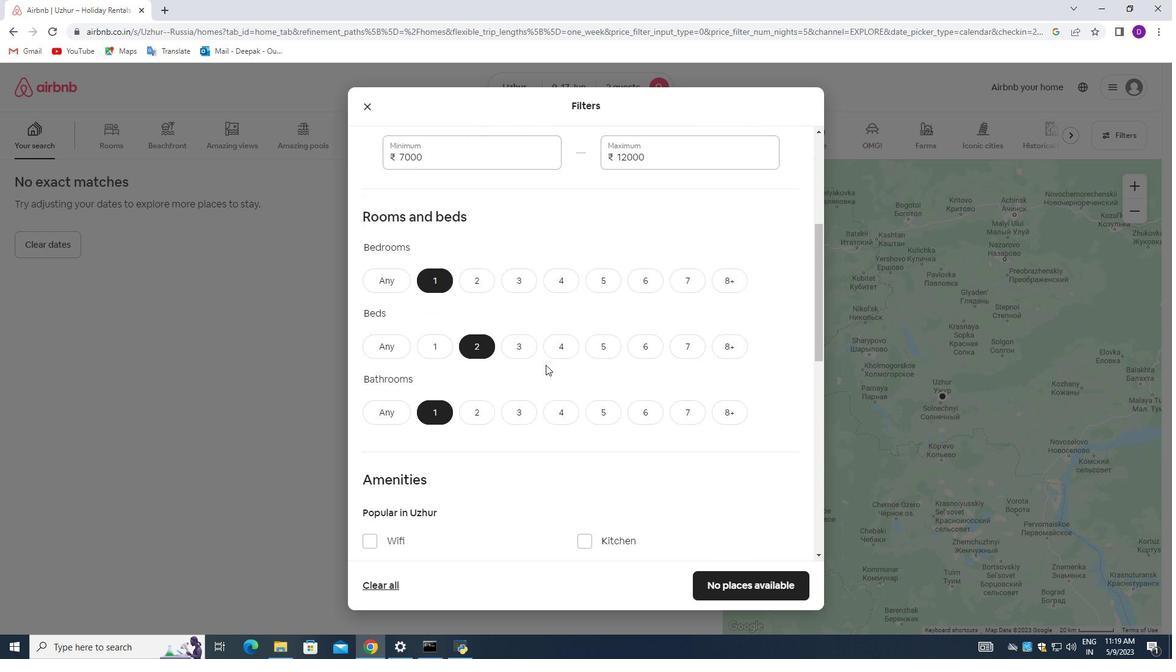 
Action: Mouse moved to (554, 361)
Screenshot: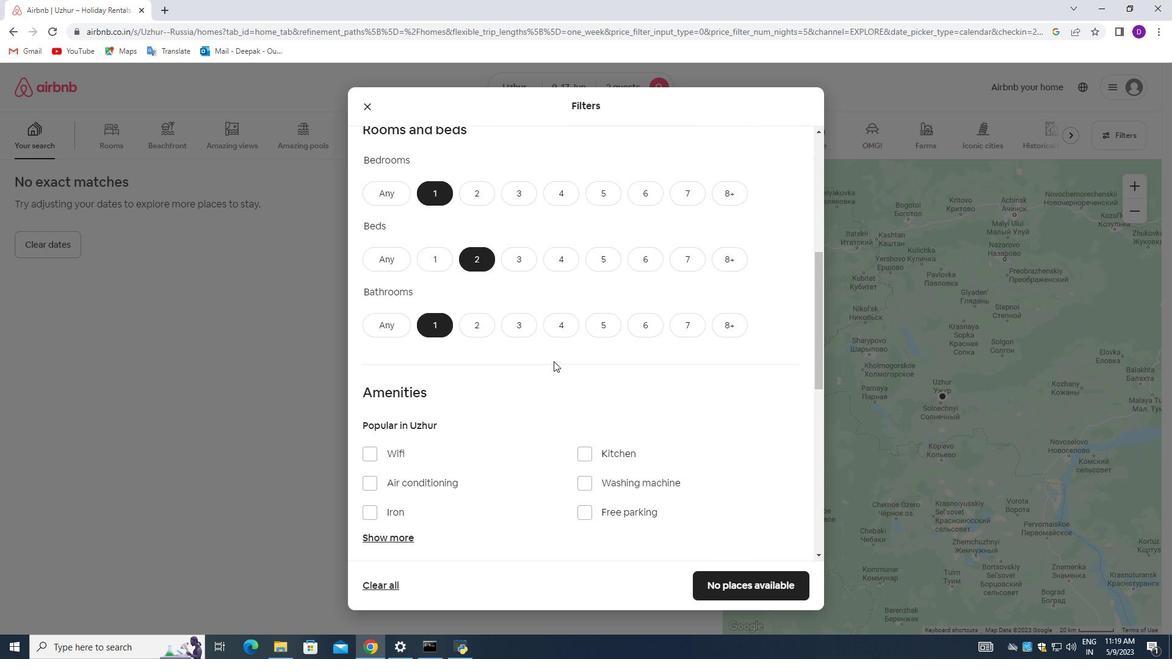 
Action: Mouse scrolled (554, 360) with delta (0, 0)
Screenshot: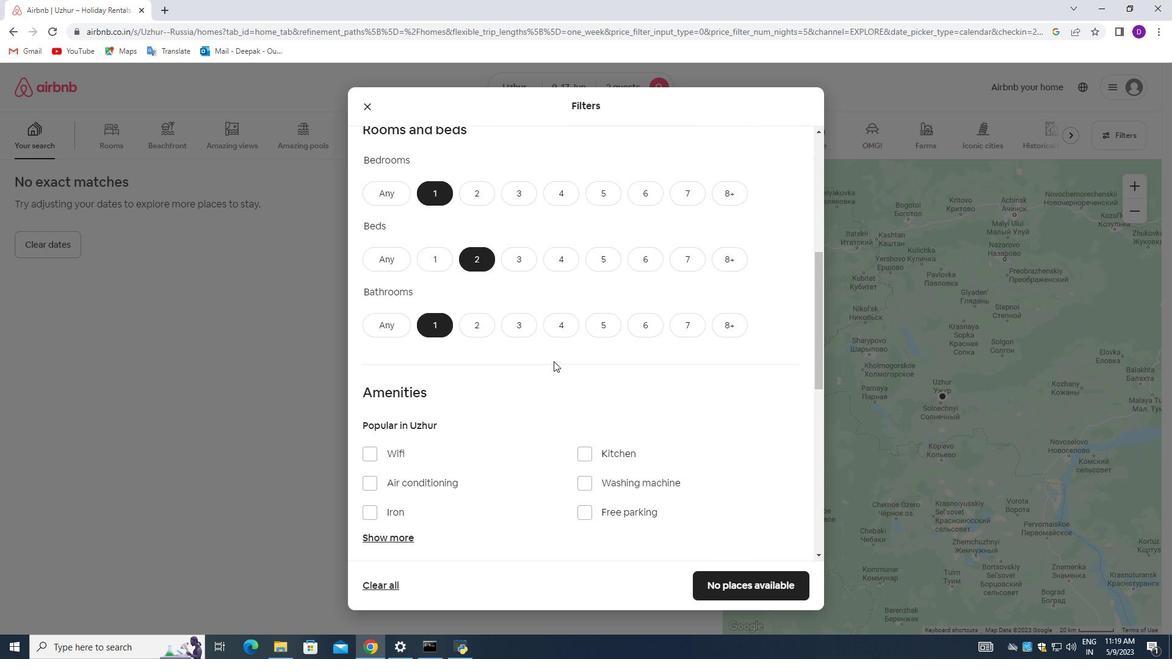 
Action: Mouse moved to (554, 360)
Screenshot: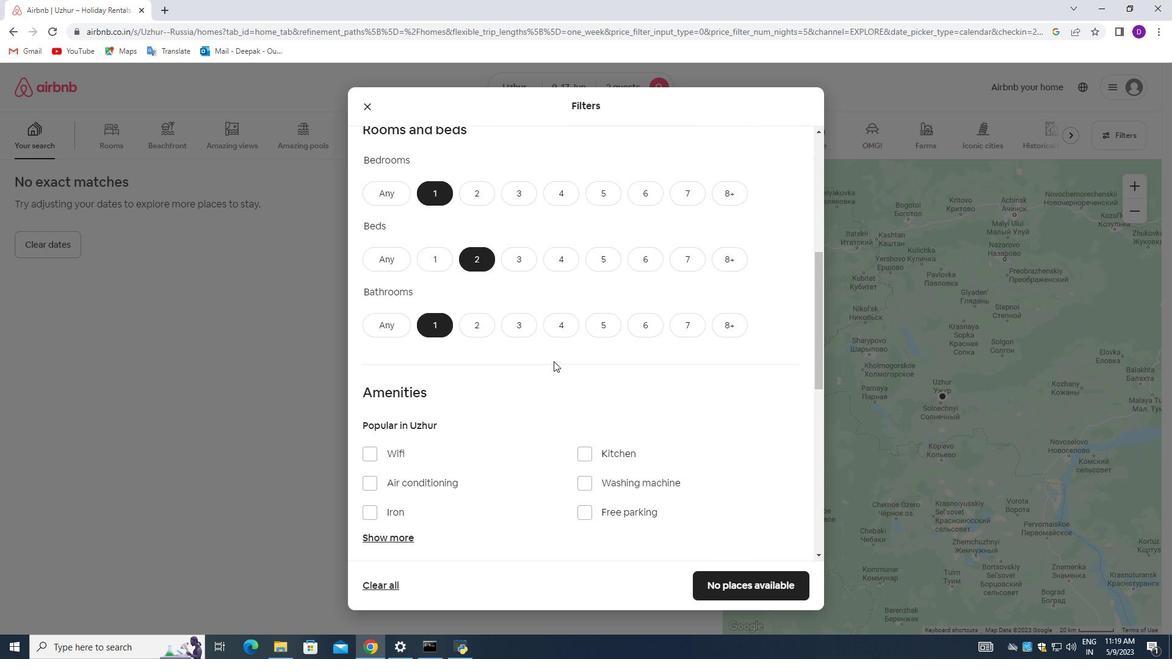 
Action: Mouse scrolled (554, 359) with delta (0, 0)
Screenshot: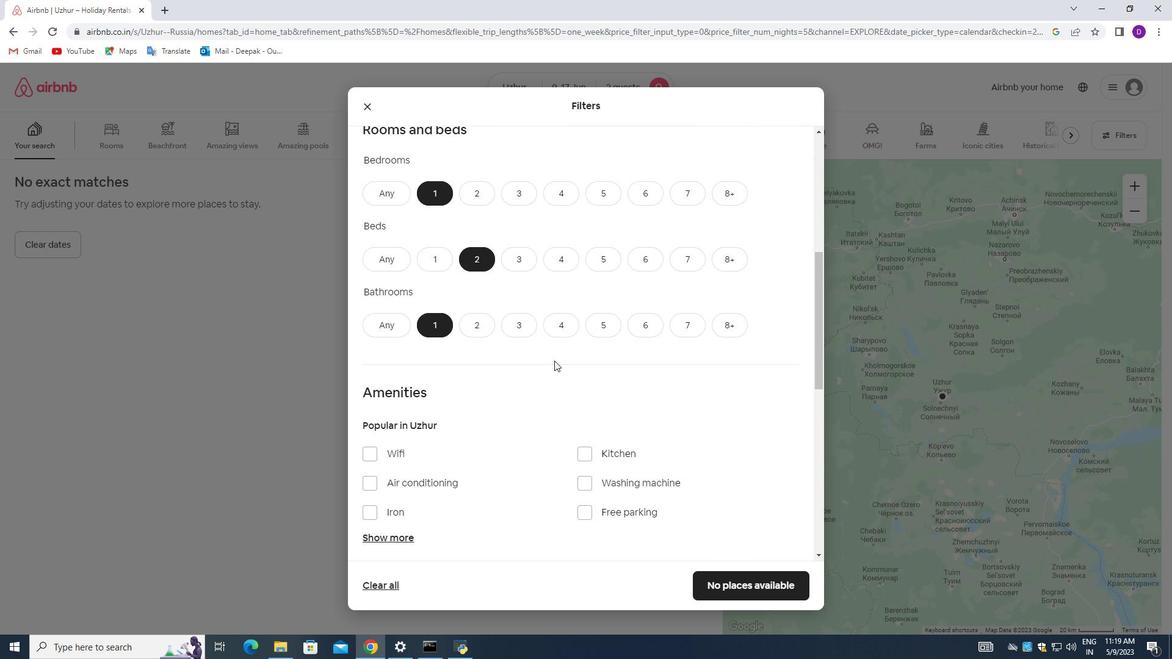 
Action: Mouse moved to (375, 332)
Screenshot: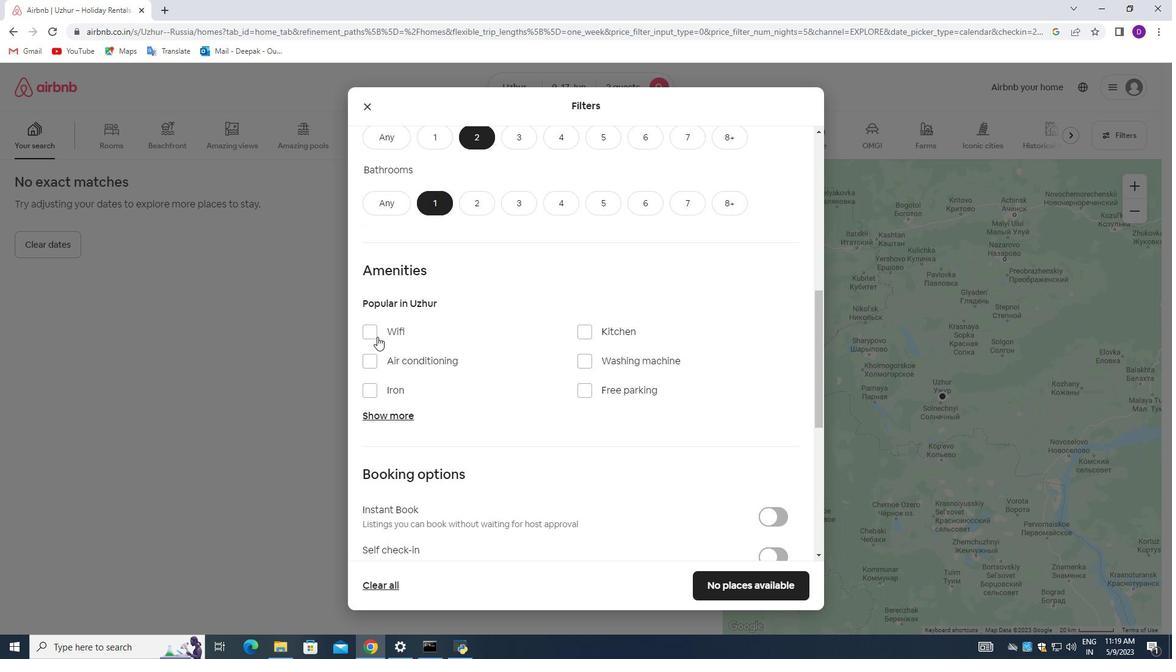 
Action: Mouse pressed left at (375, 332)
Screenshot: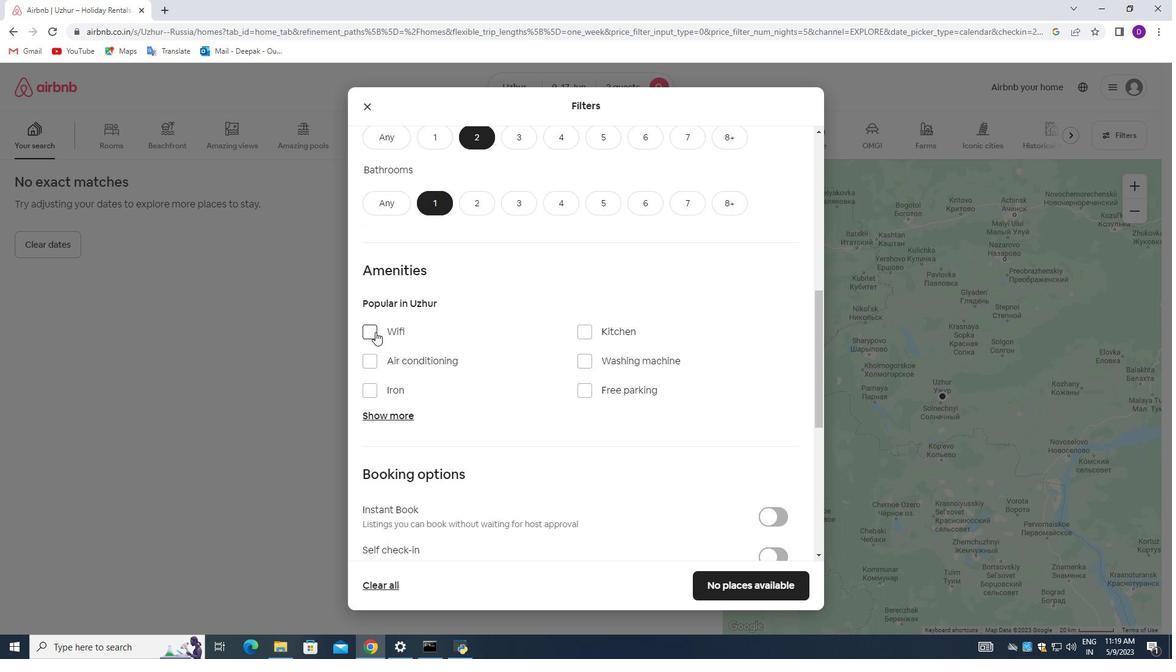 
Action: Mouse moved to (590, 362)
Screenshot: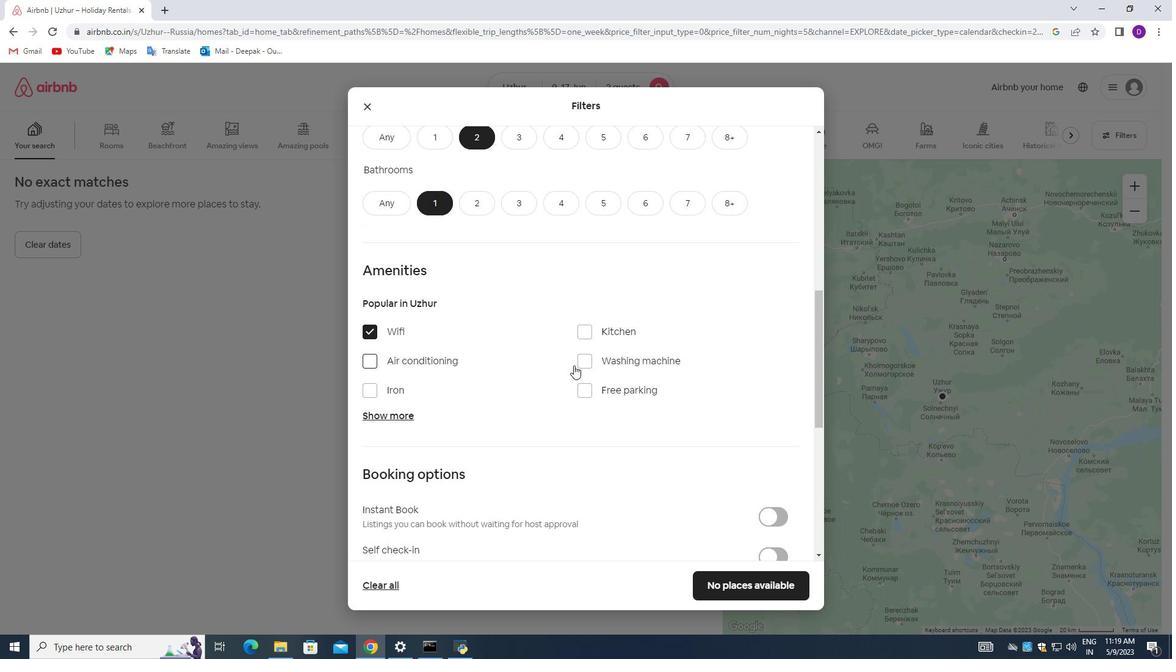 
Action: Mouse pressed left at (590, 362)
Screenshot: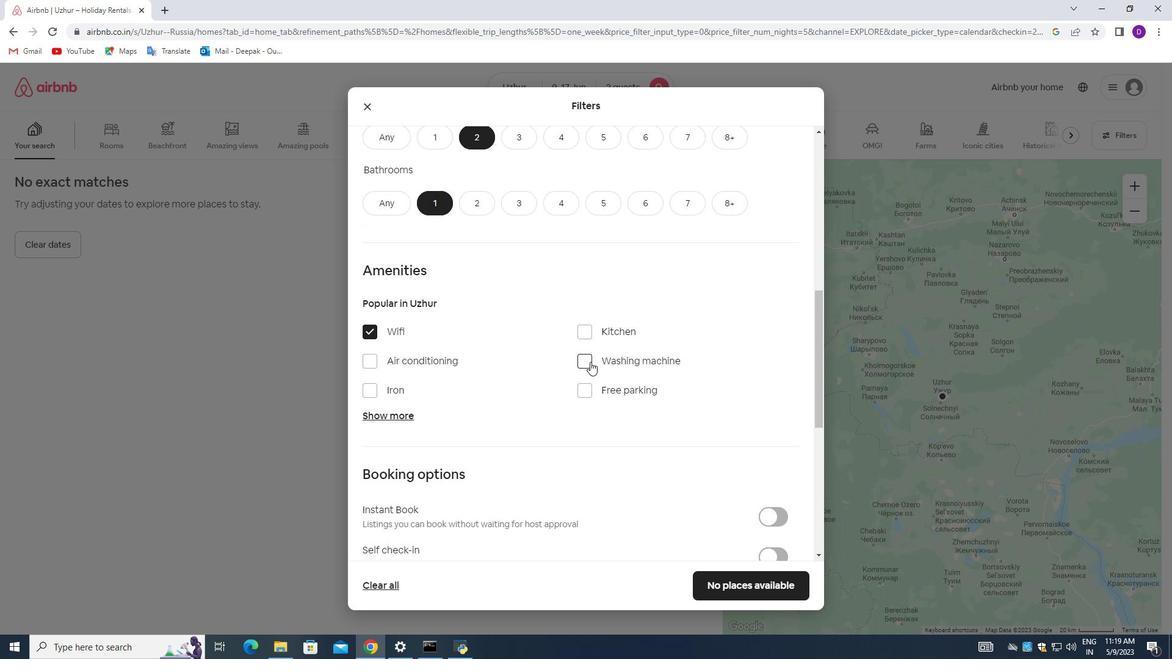 
Action: Mouse moved to (532, 358)
Screenshot: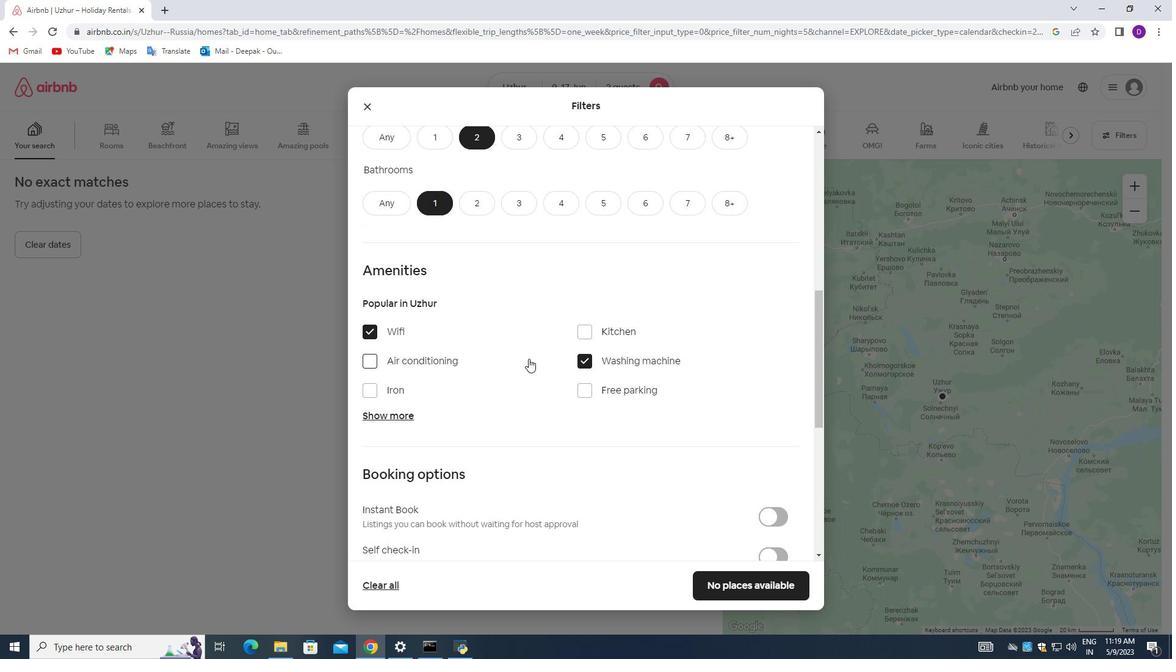
Action: Mouse scrolled (532, 357) with delta (0, 0)
Screenshot: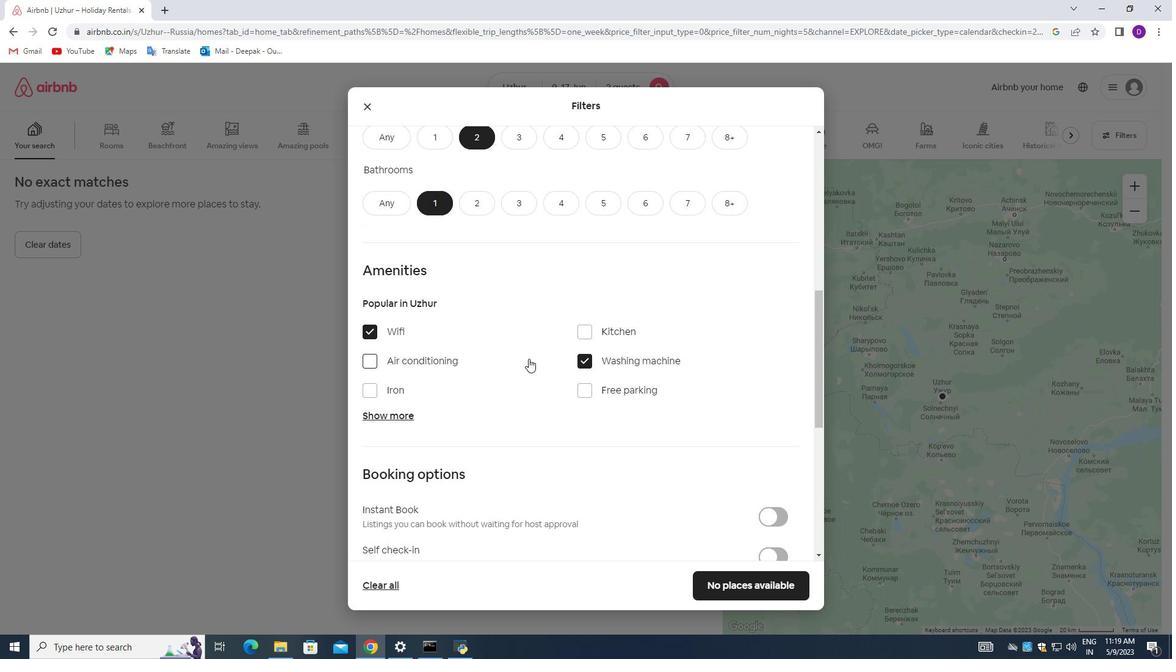 
Action: Mouse moved to (547, 350)
Screenshot: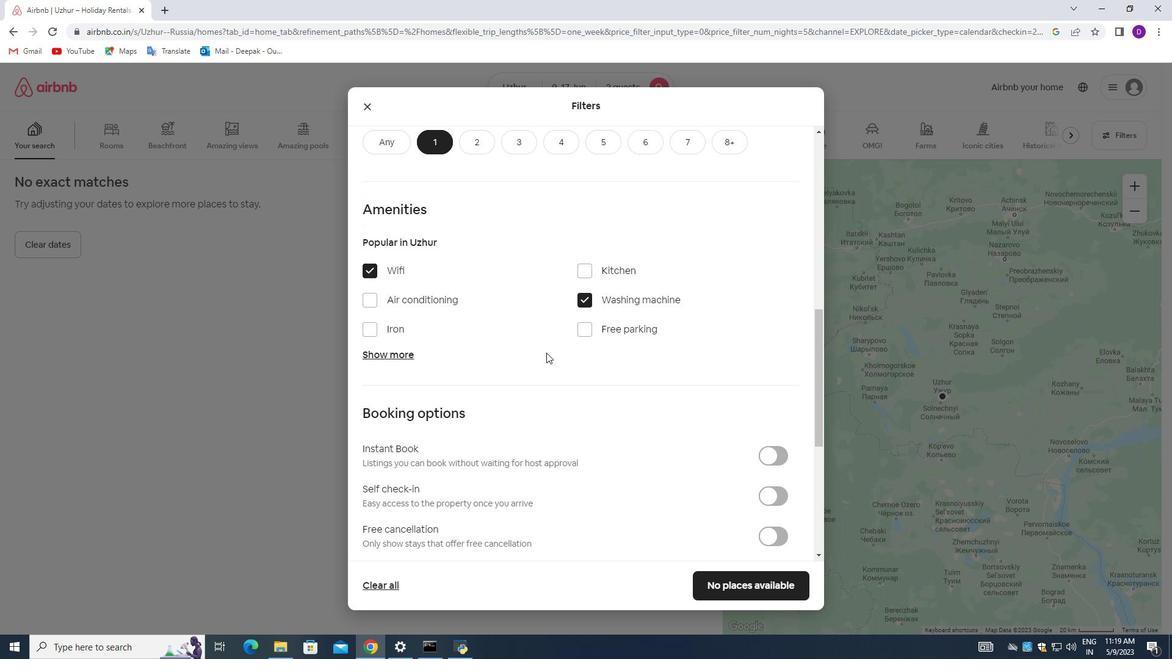 
Action: Mouse scrolled (547, 349) with delta (0, 0)
Screenshot: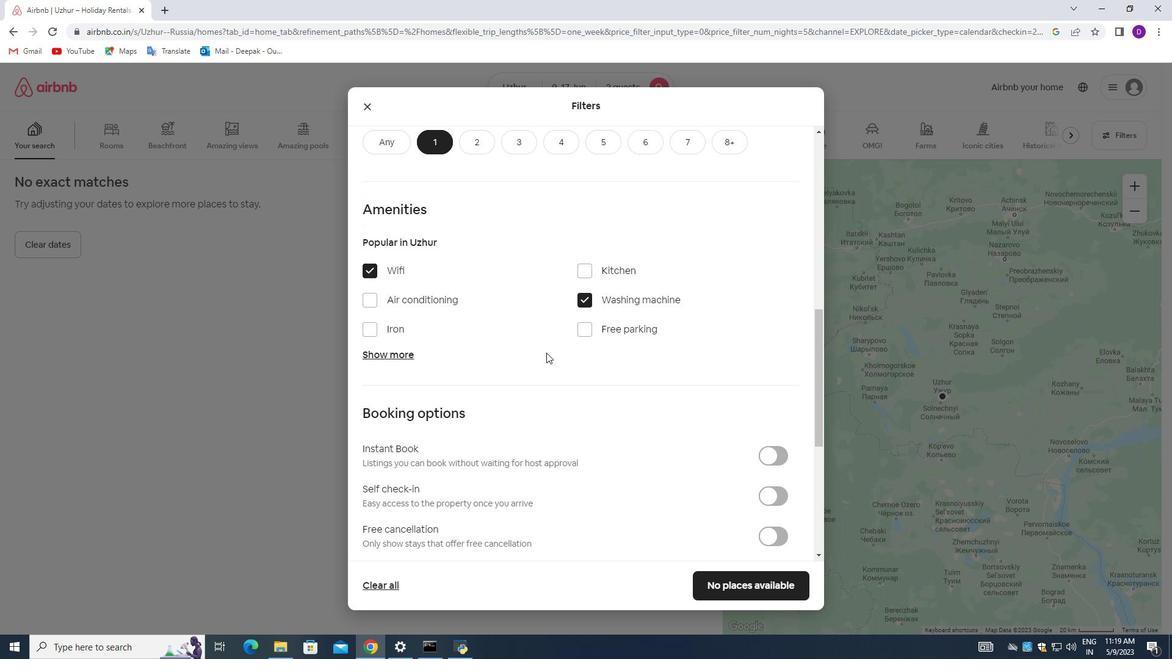 
Action: Mouse moved to (548, 349)
Screenshot: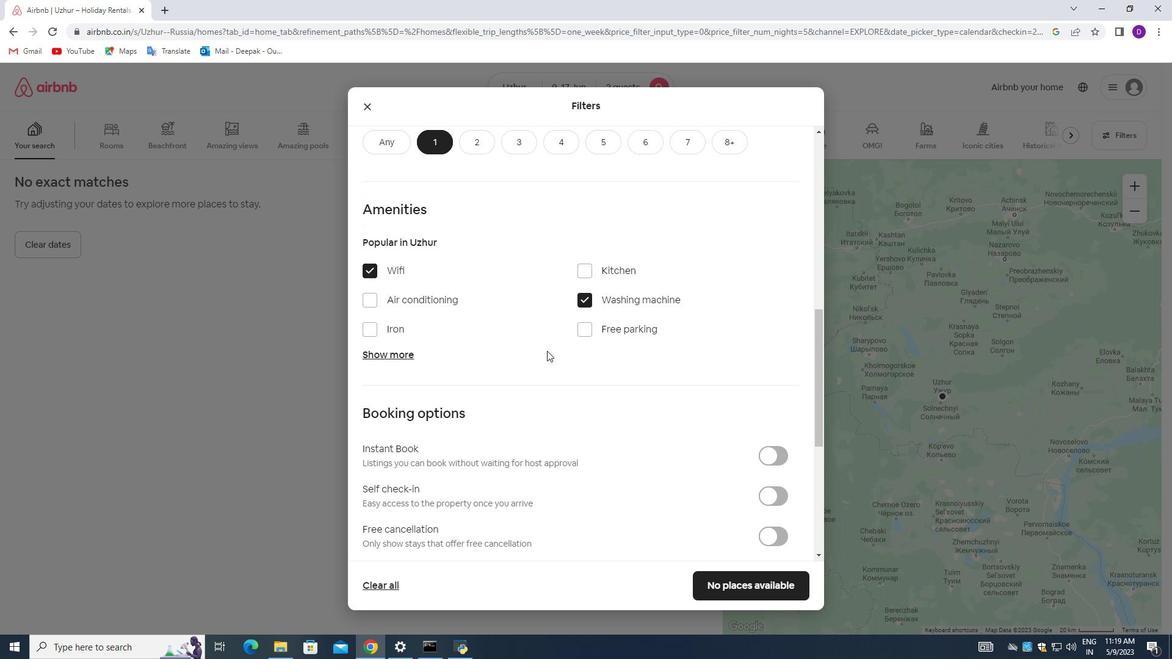 
Action: Mouse scrolled (548, 348) with delta (0, 0)
Screenshot: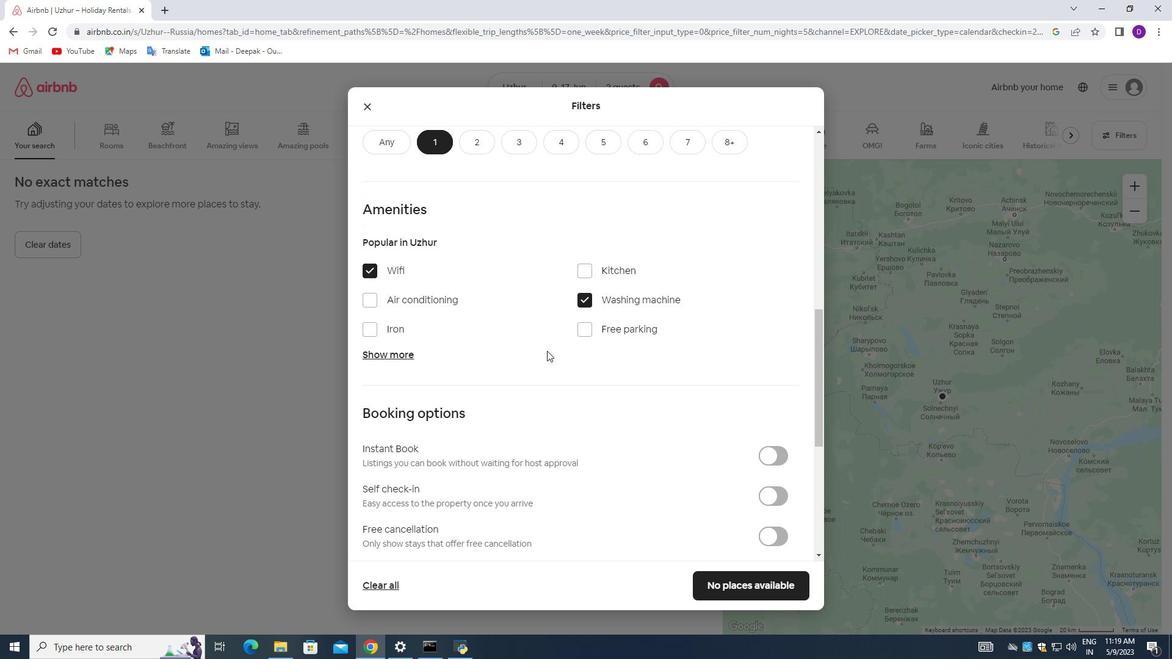 
Action: Mouse scrolled (548, 348) with delta (0, 0)
Screenshot: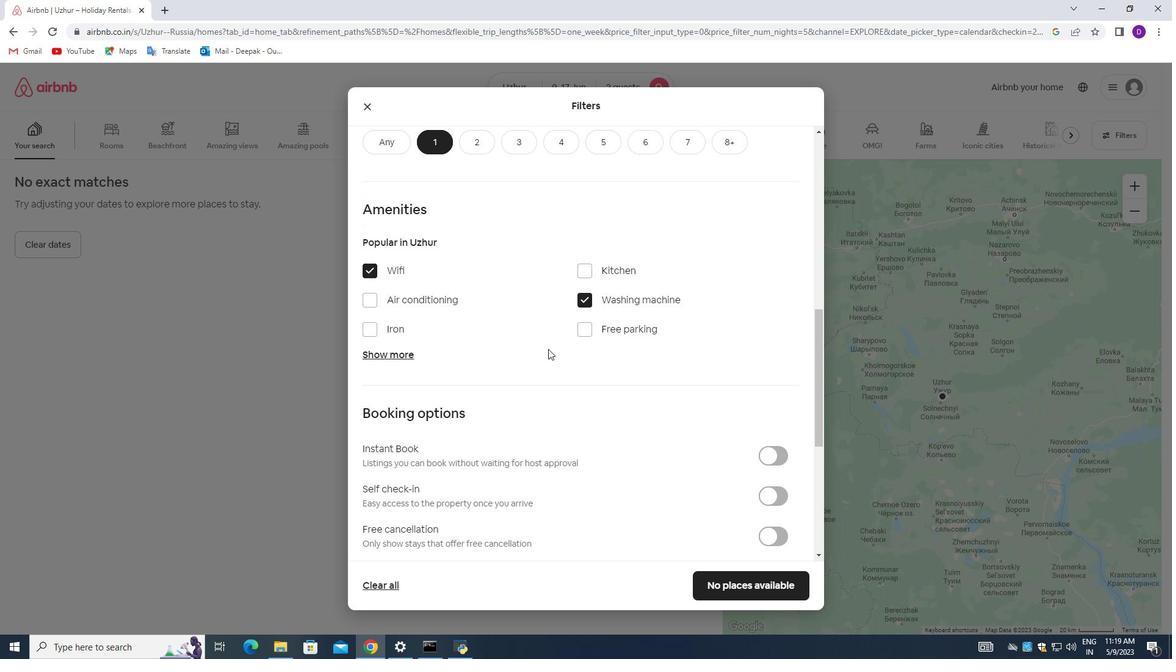 
Action: Mouse moved to (762, 316)
Screenshot: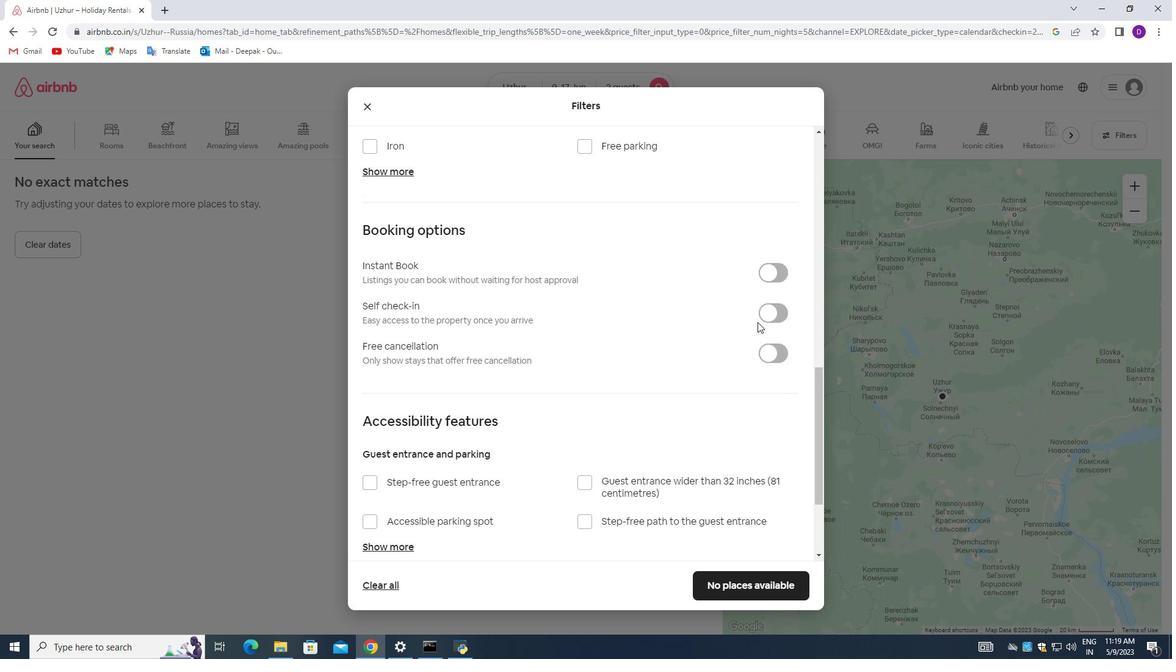 
Action: Mouse pressed left at (762, 316)
Screenshot: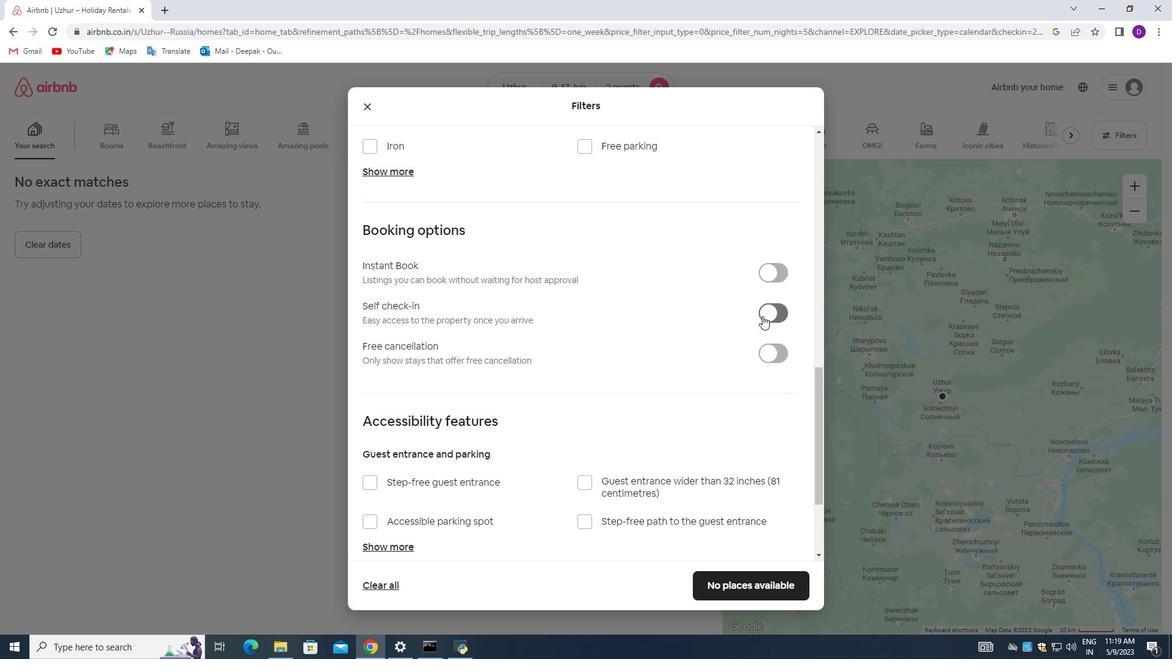
Action: Mouse moved to (577, 367)
Screenshot: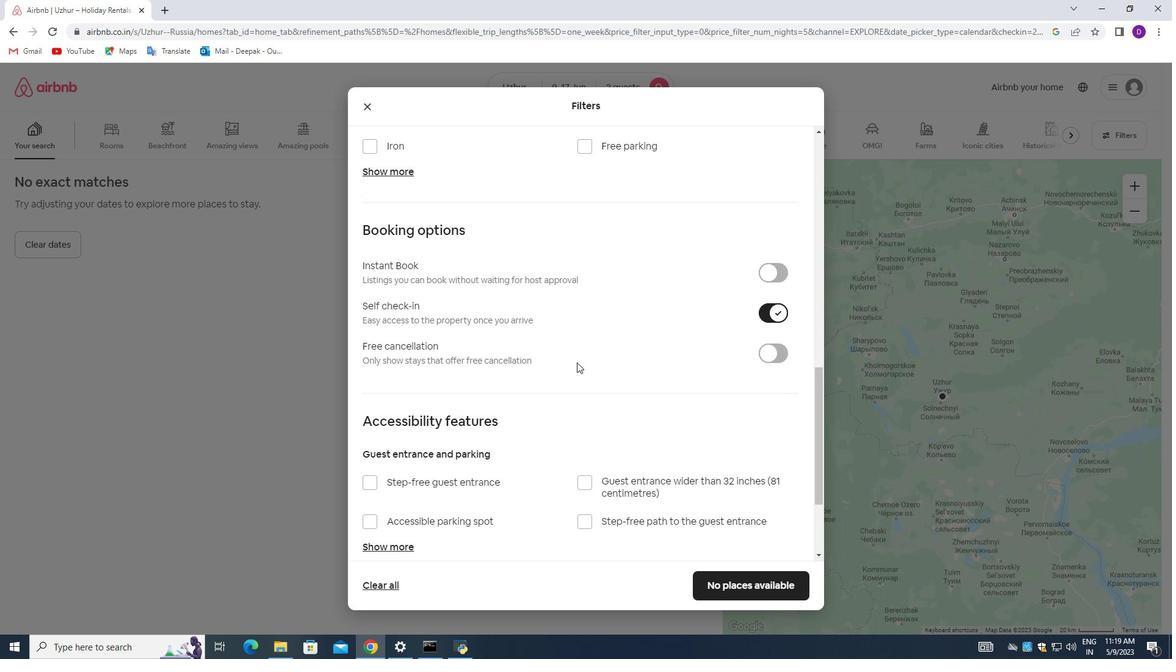 
Action: Mouse scrolled (577, 366) with delta (0, 0)
Screenshot: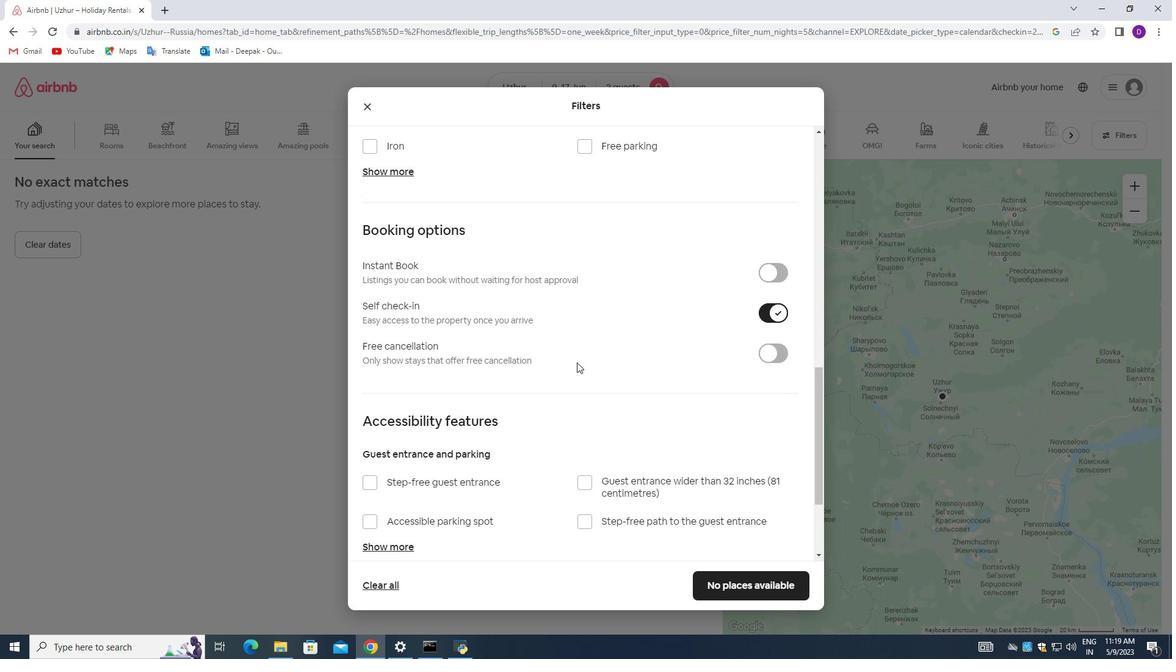 
Action: Mouse moved to (577, 368)
Screenshot: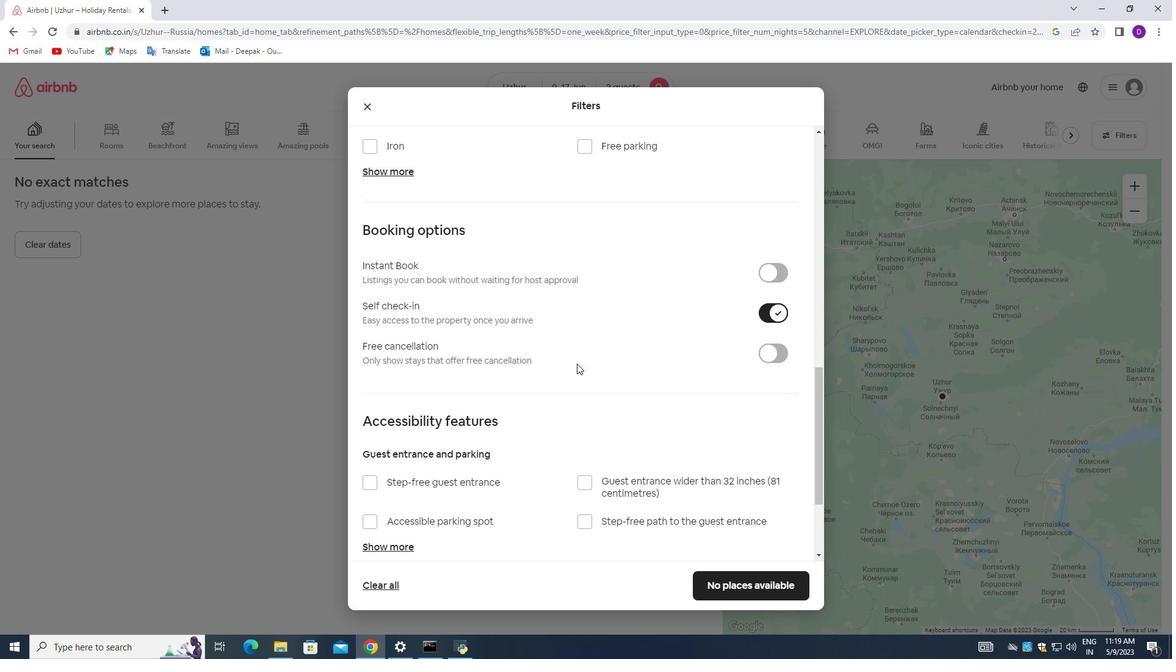
Action: Mouse scrolled (577, 367) with delta (0, 0)
Screenshot: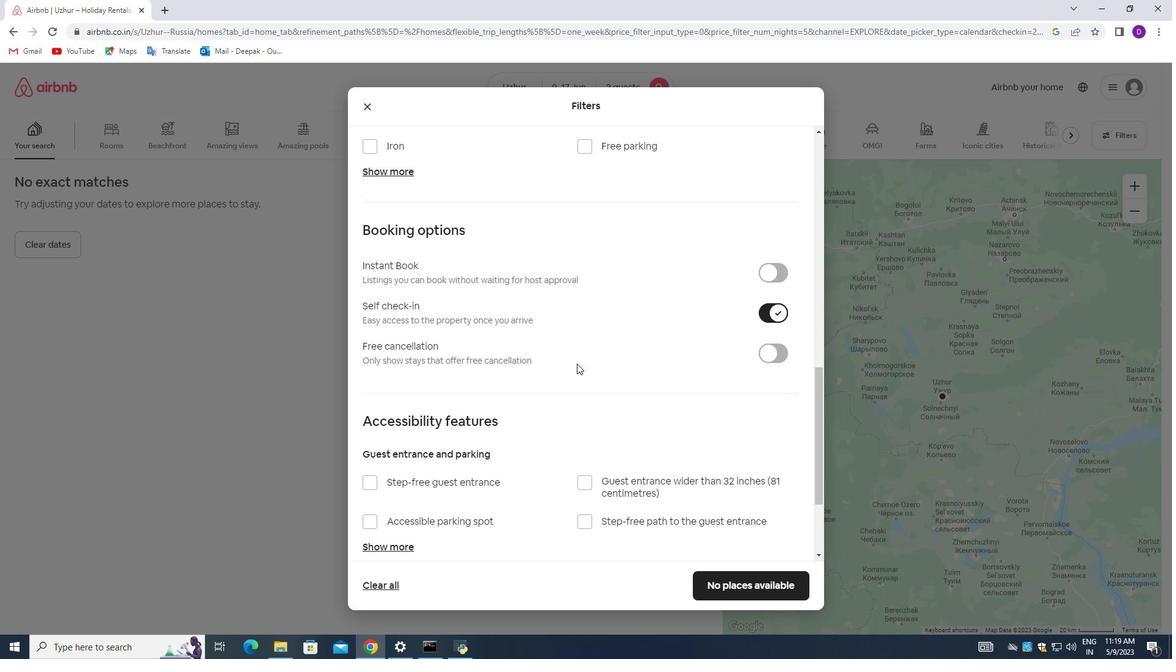 
Action: Mouse scrolled (577, 367) with delta (0, 0)
Screenshot: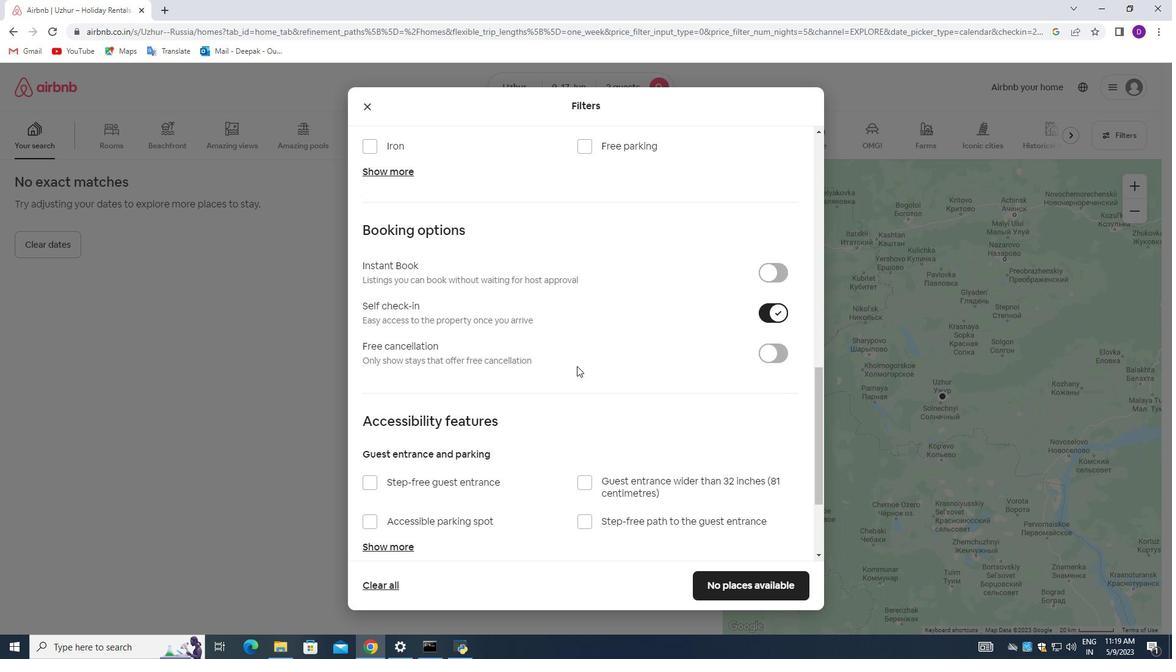 
Action: Mouse moved to (571, 375)
Screenshot: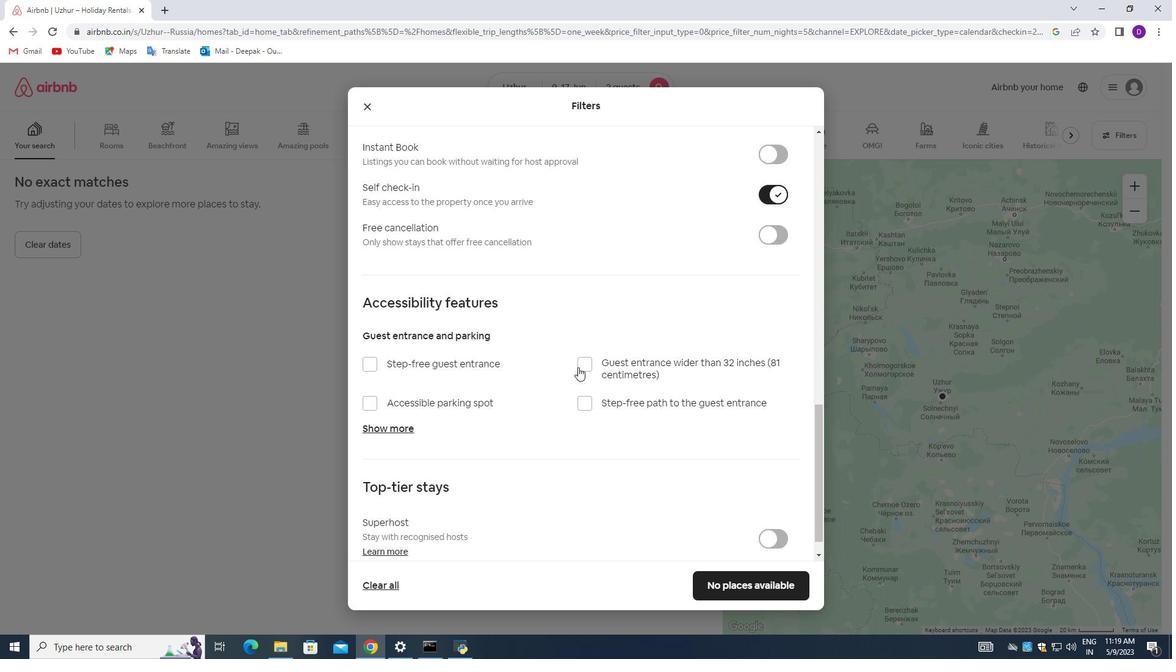 
Action: Mouse scrolled (571, 375) with delta (0, 0)
Screenshot: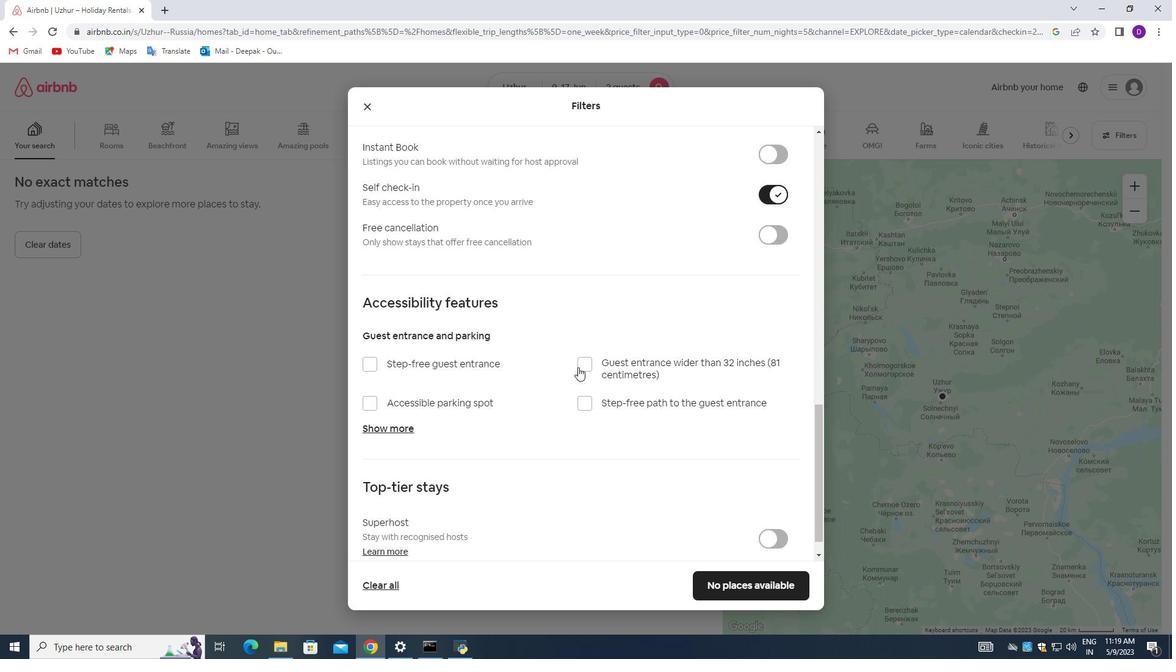 
Action: Mouse moved to (564, 388)
Screenshot: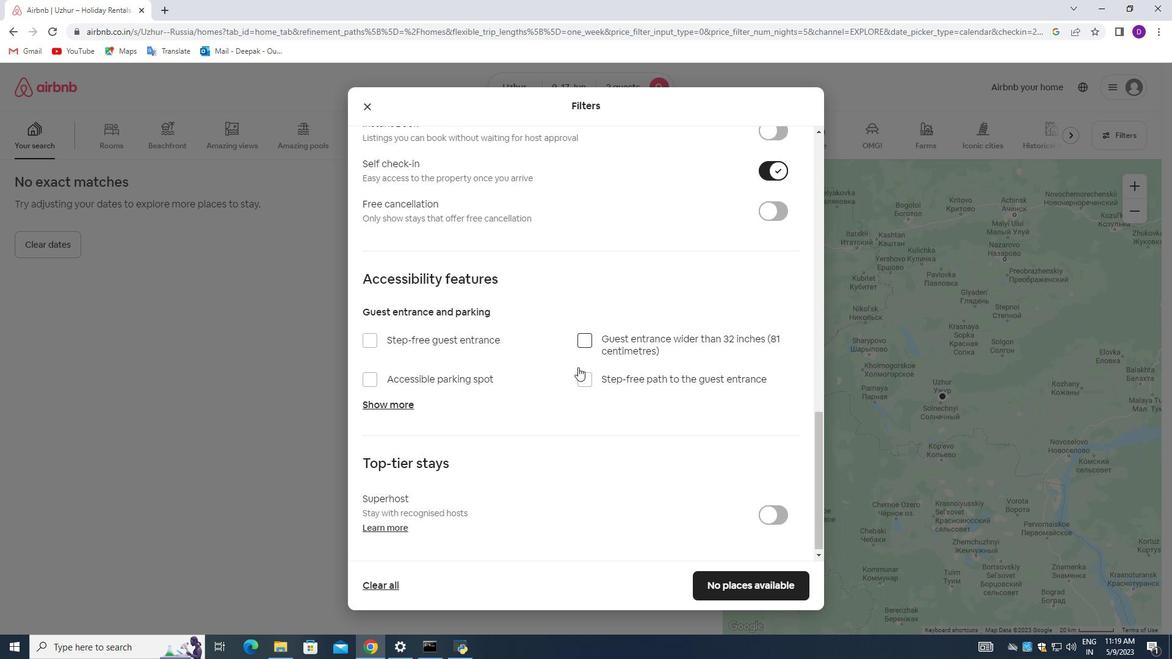 
Action: Mouse scrolled (564, 387) with delta (0, 0)
Screenshot: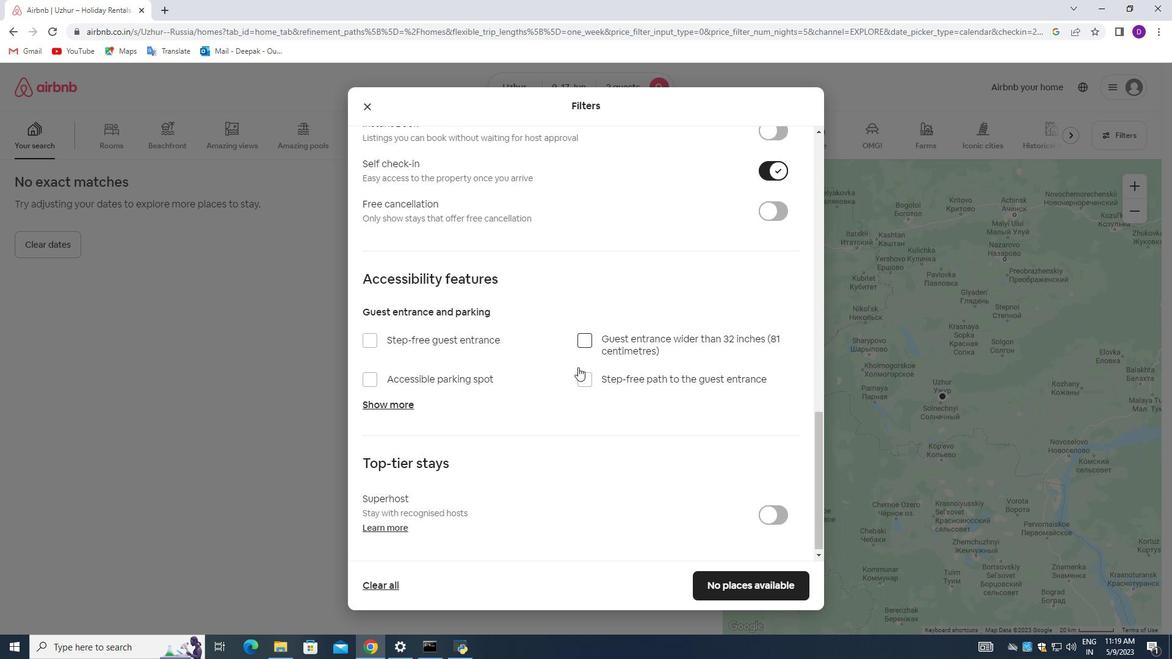 
Action: Mouse moved to (559, 395)
Screenshot: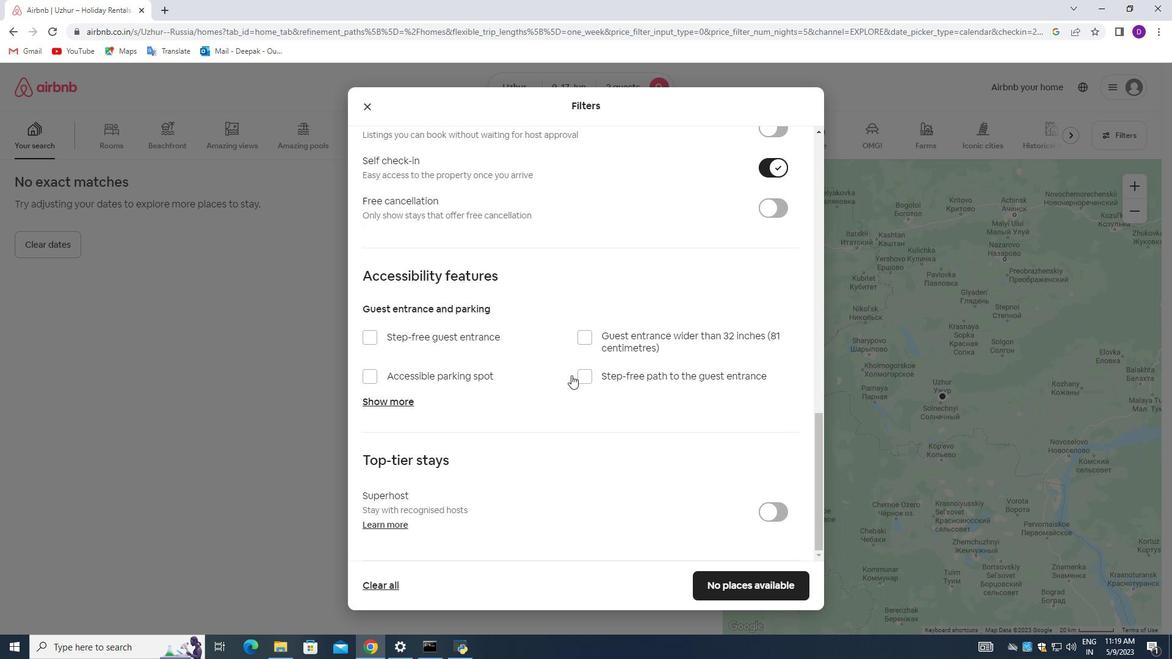 
Action: Mouse scrolled (559, 394) with delta (0, 0)
Screenshot: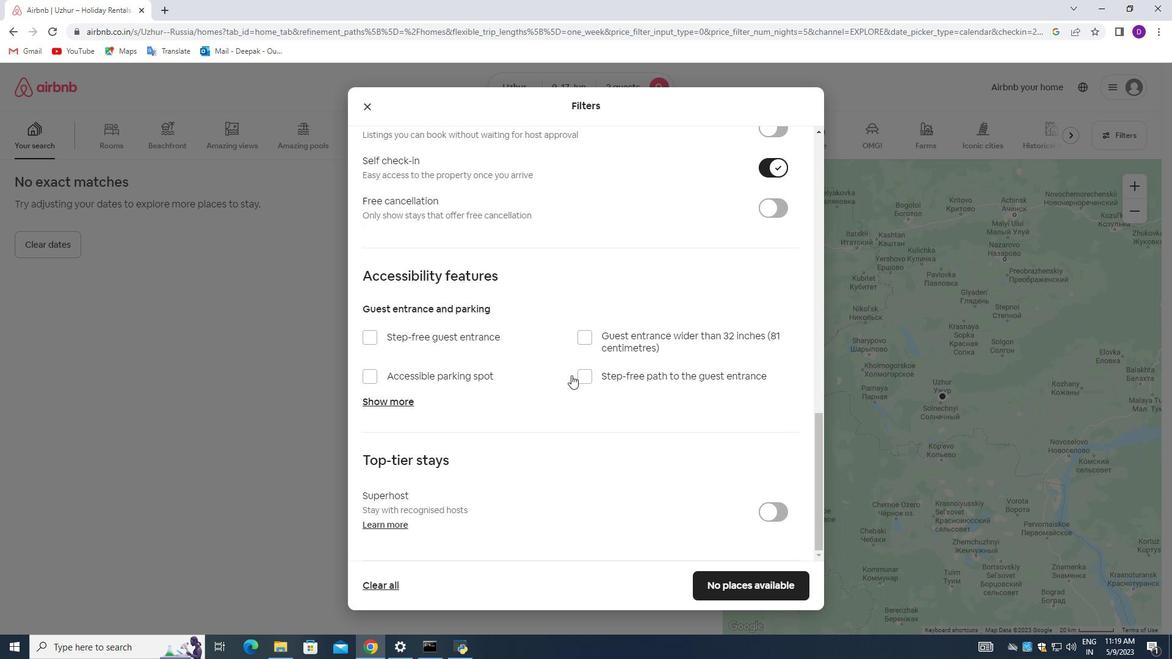 
Action: Mouse moved to (552, 478)
Screenshot: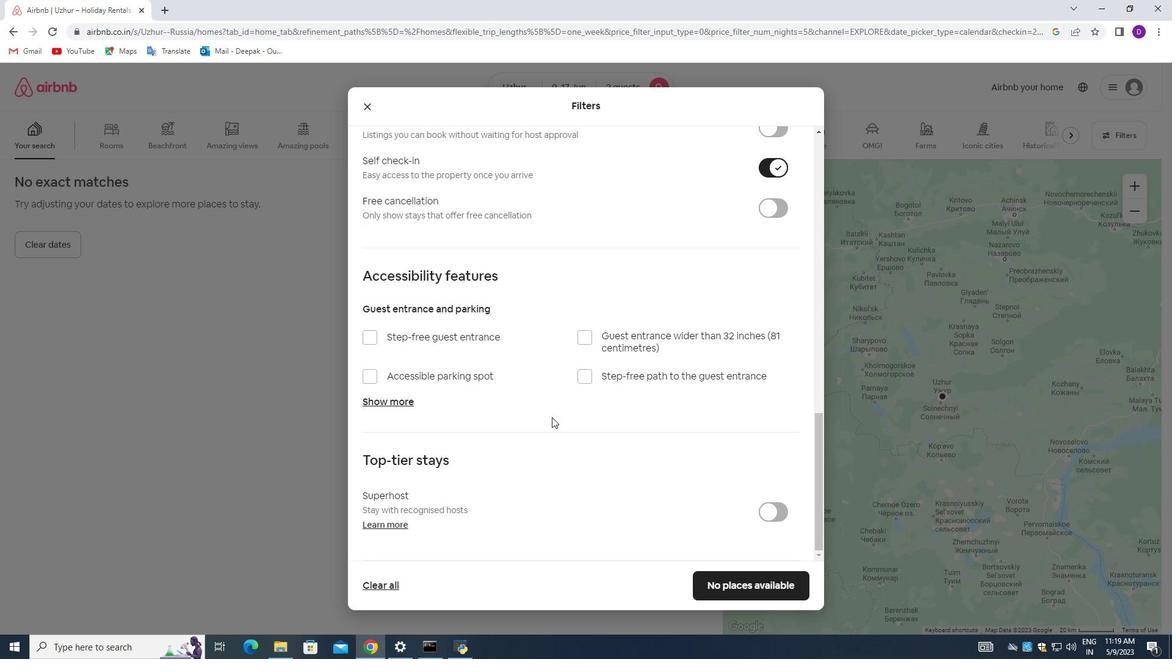 
Action: Mouse scrolled (552, 478) with delta (0, 0)
Screenshot: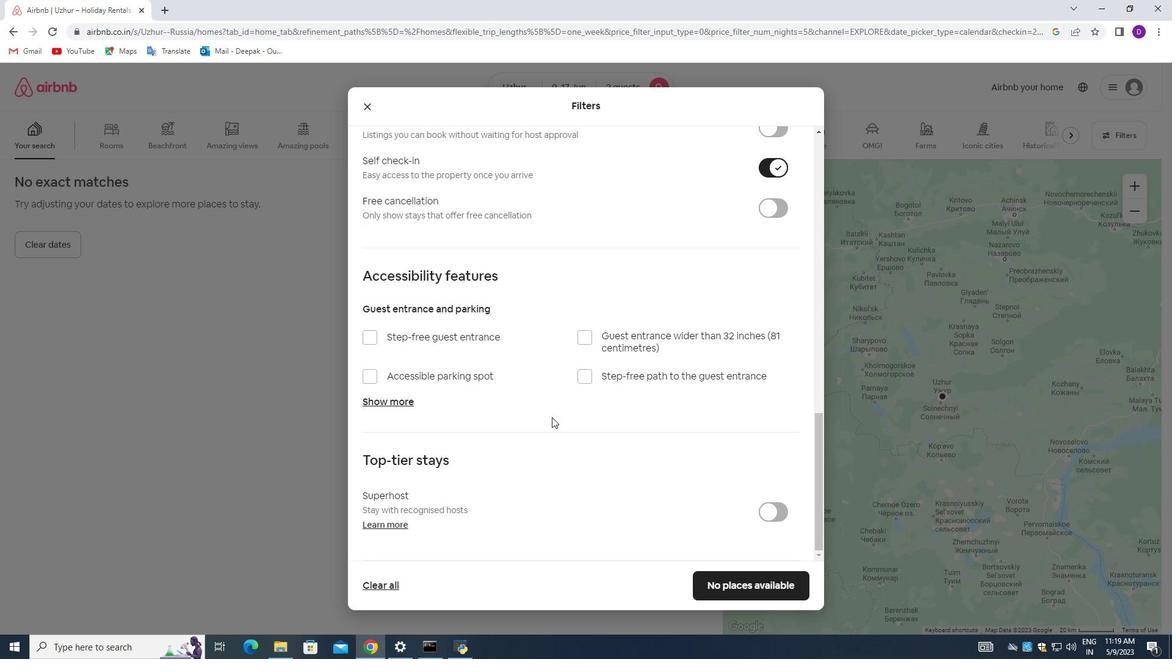 
Action: Mouse moved to (547, 490)
Screenshot: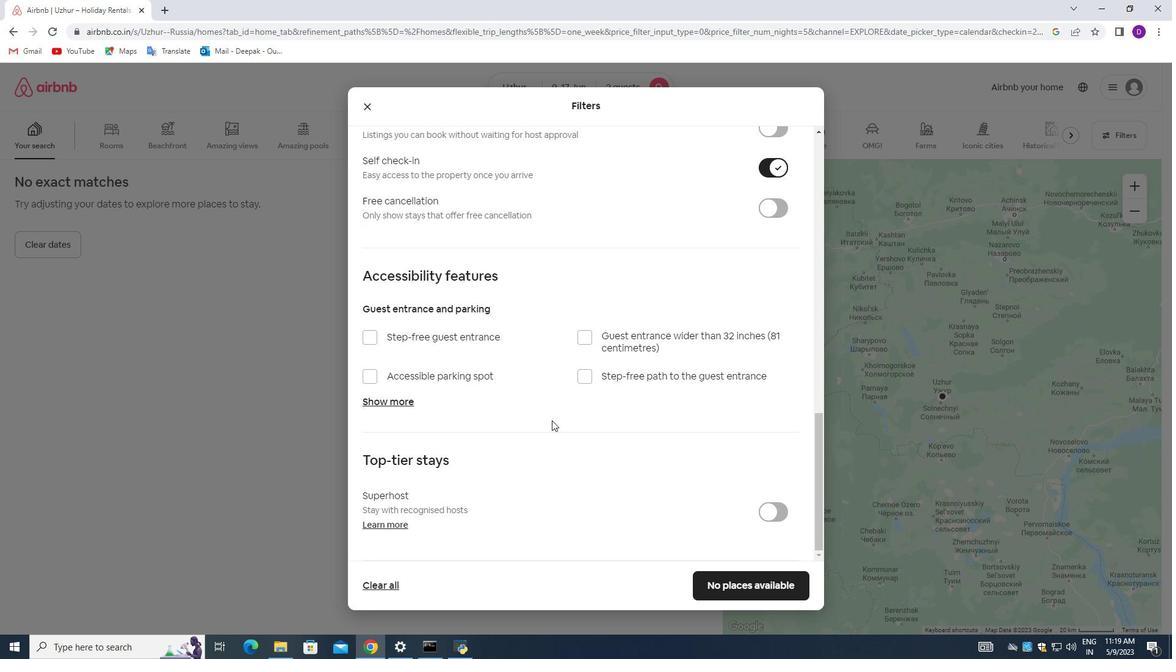 
Action: Mouse scrolled (547, 489) with delta (0, 0)
Screenshot: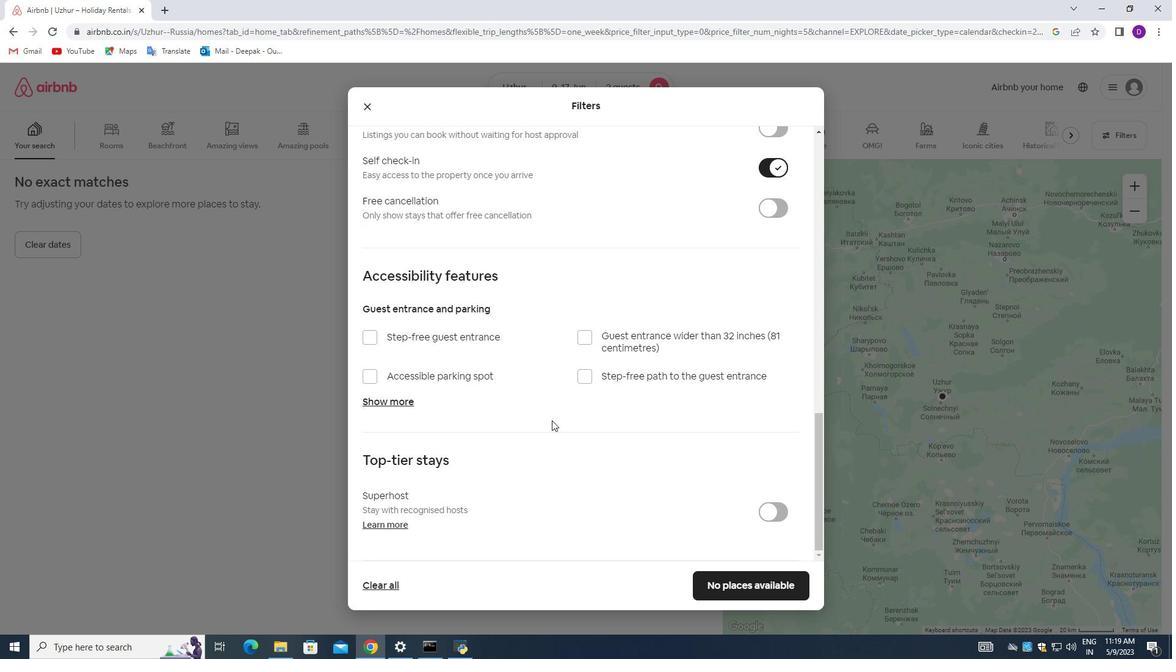 
Action: Mouse moved to (707, 586)
Screenshot: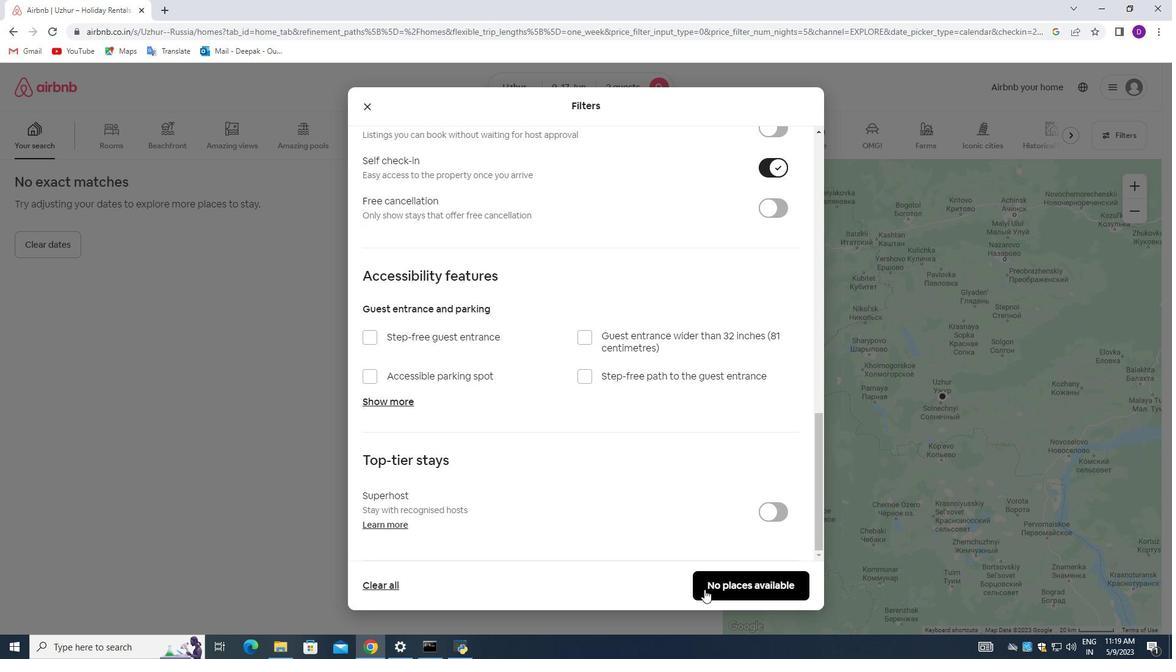 
Action: Mouse pressed left at (707, 586)
Screenshot: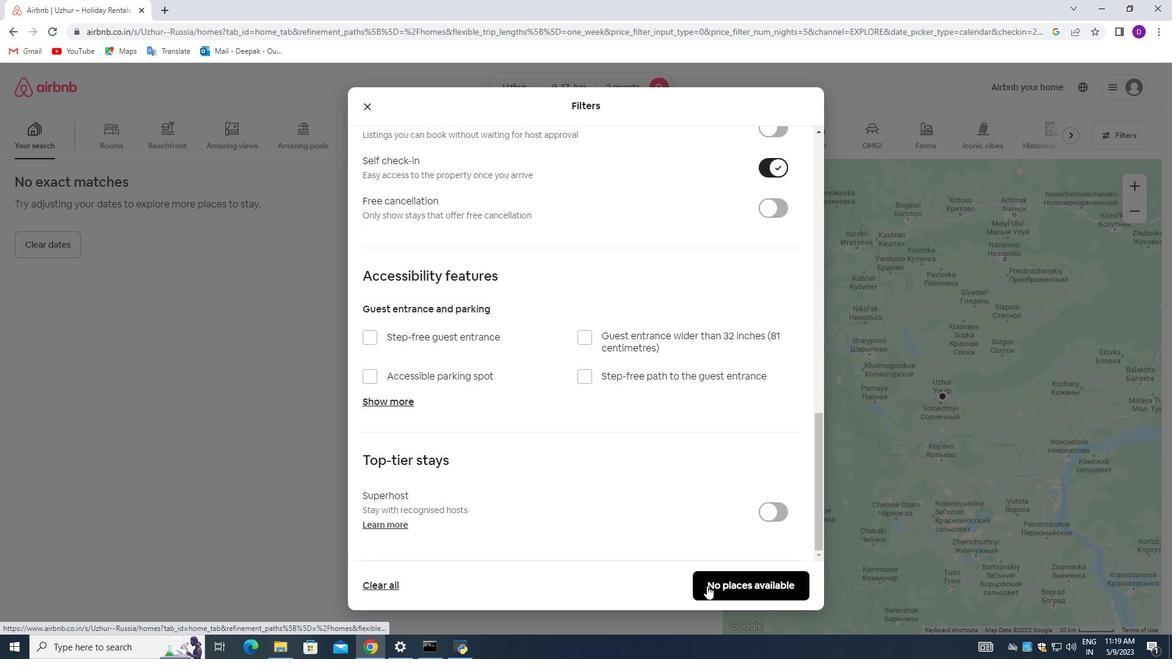 
Action: Mouse moved to (670, 441)
Screenshot: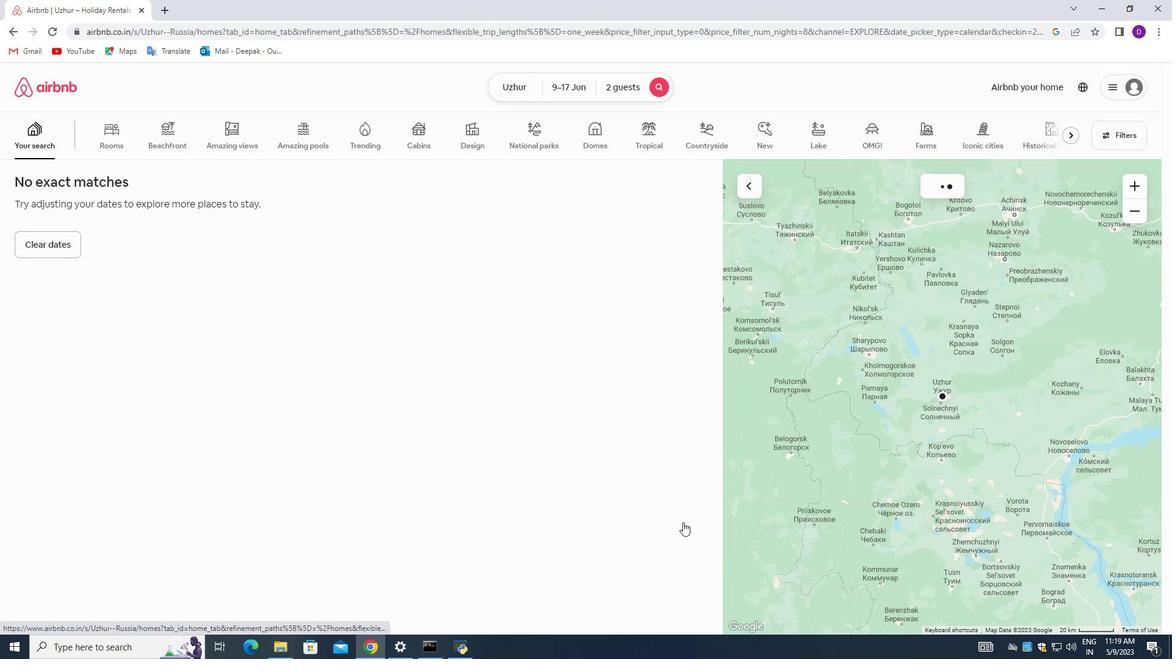 
